 Task: Create a due date automation trigger when advanced on, 2 hours before a card is due add fields without custom field "Resume" set to a date more than 1 days from now.
Action: Mouse moved to (1364, 102)
Screenshot: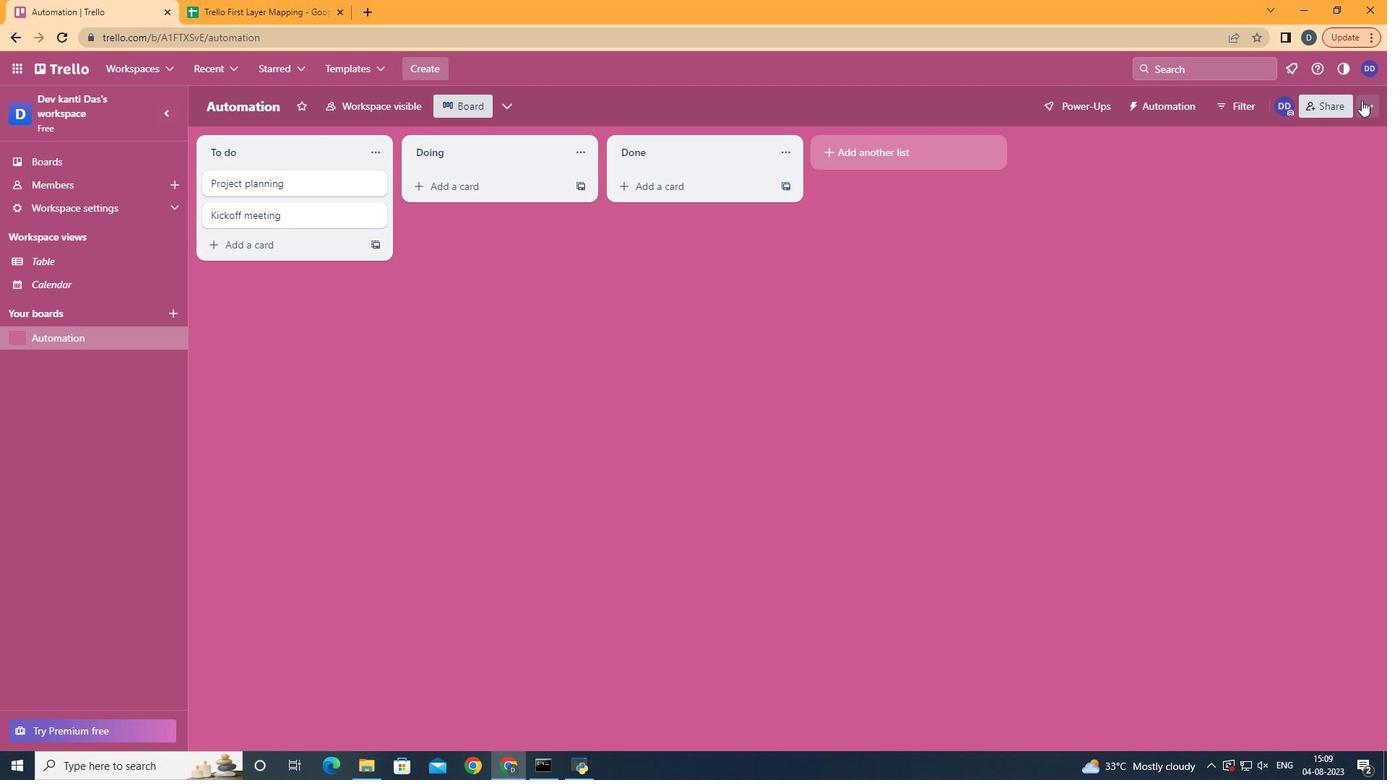 
Action: Mouse pressed left at (1364, 102)
Screenshot: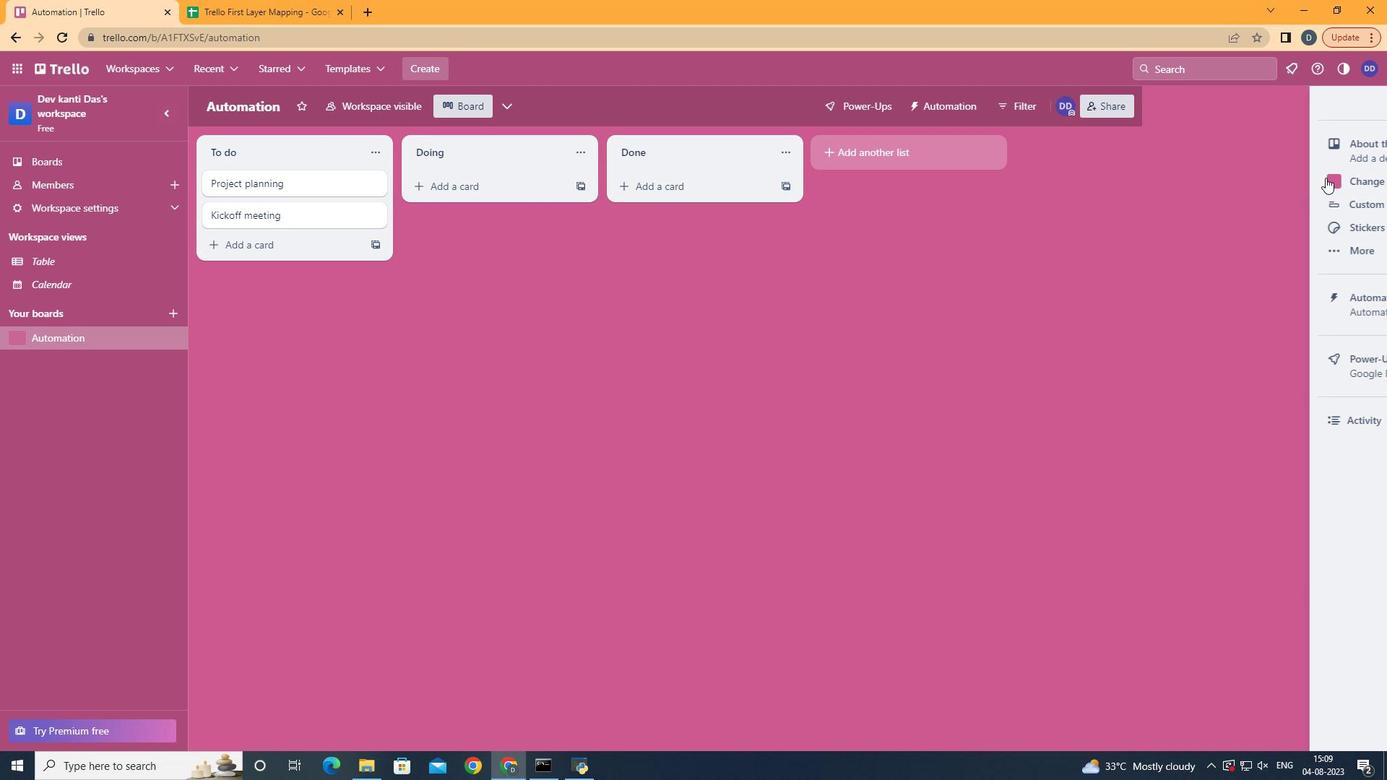 
Action: Mouse moved to (1221, 327)
Screenshot: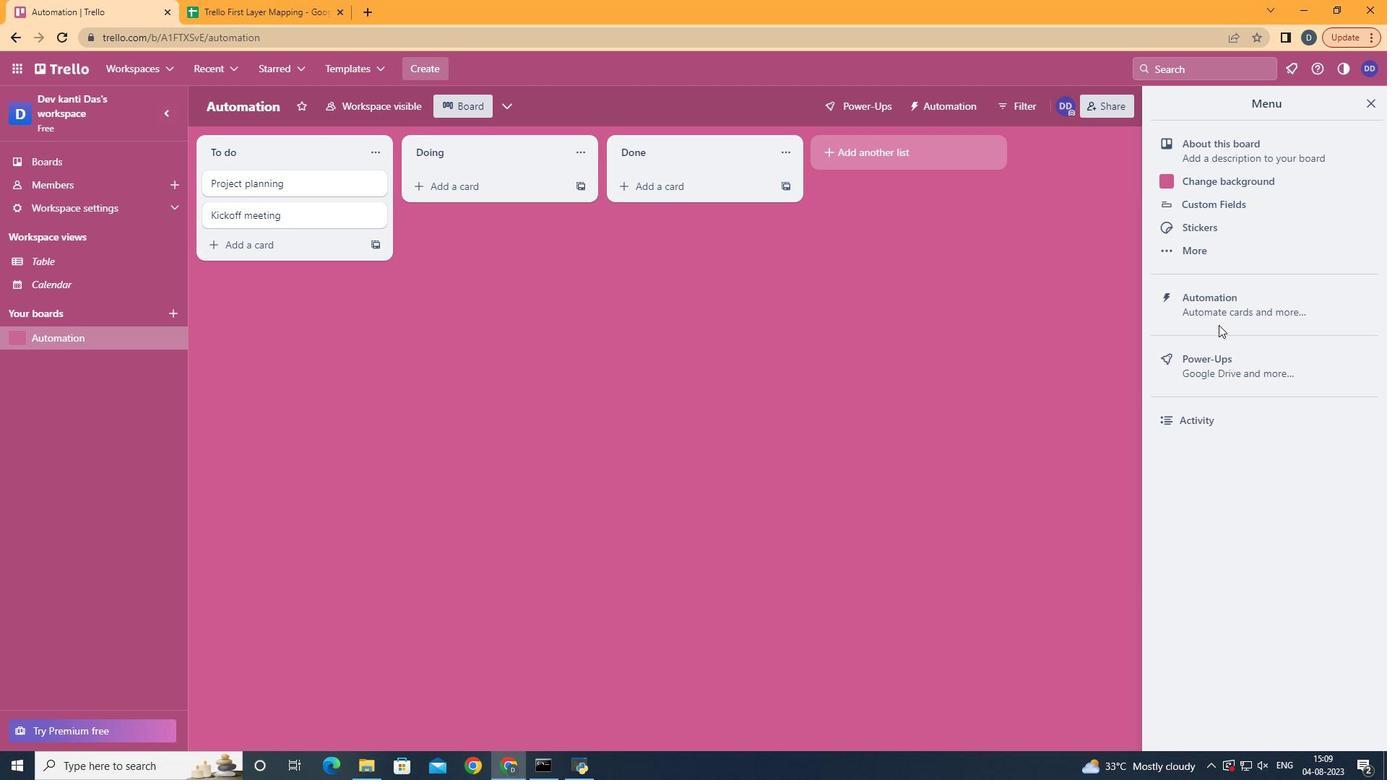 
Action: Mouse pressed left at (1221, 327)
Screenshot: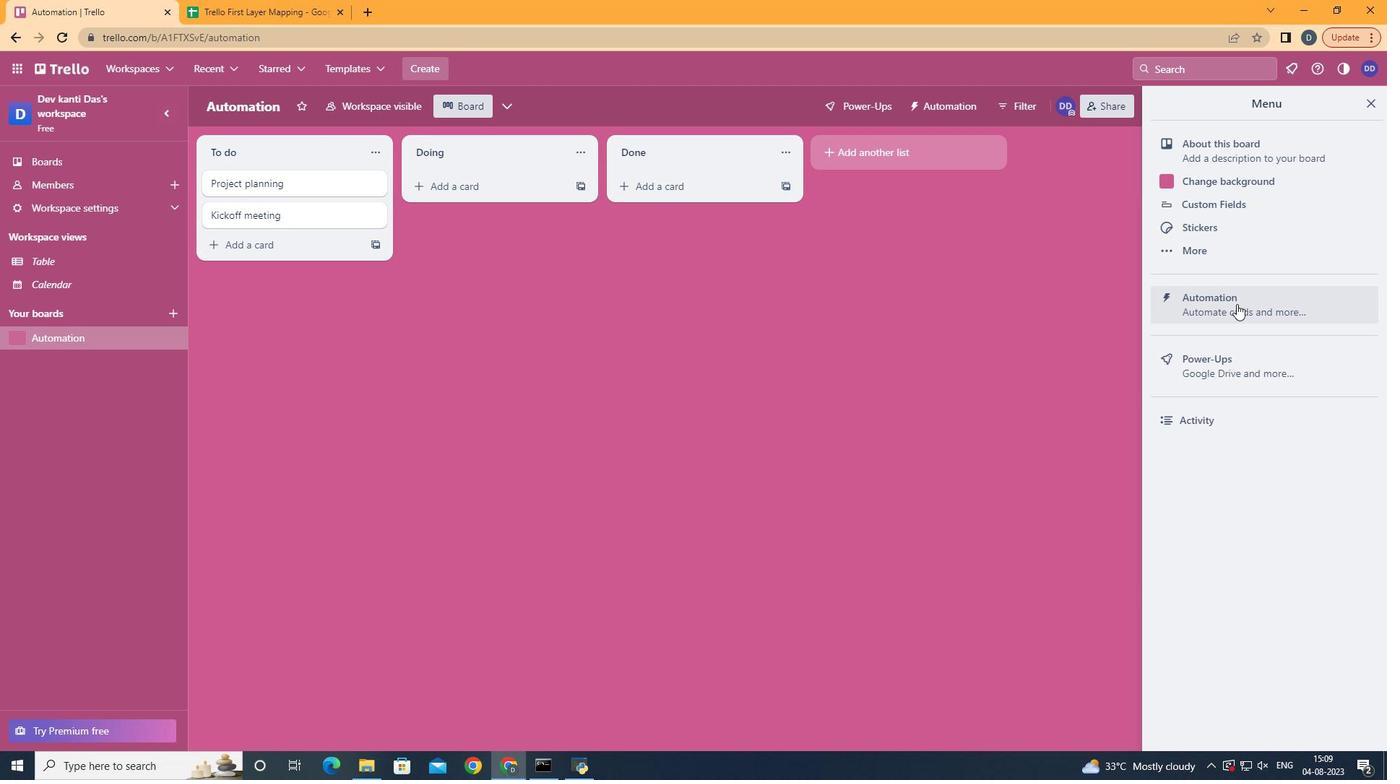 
Action: Mouse moved to (1244, 303)
Screenshot: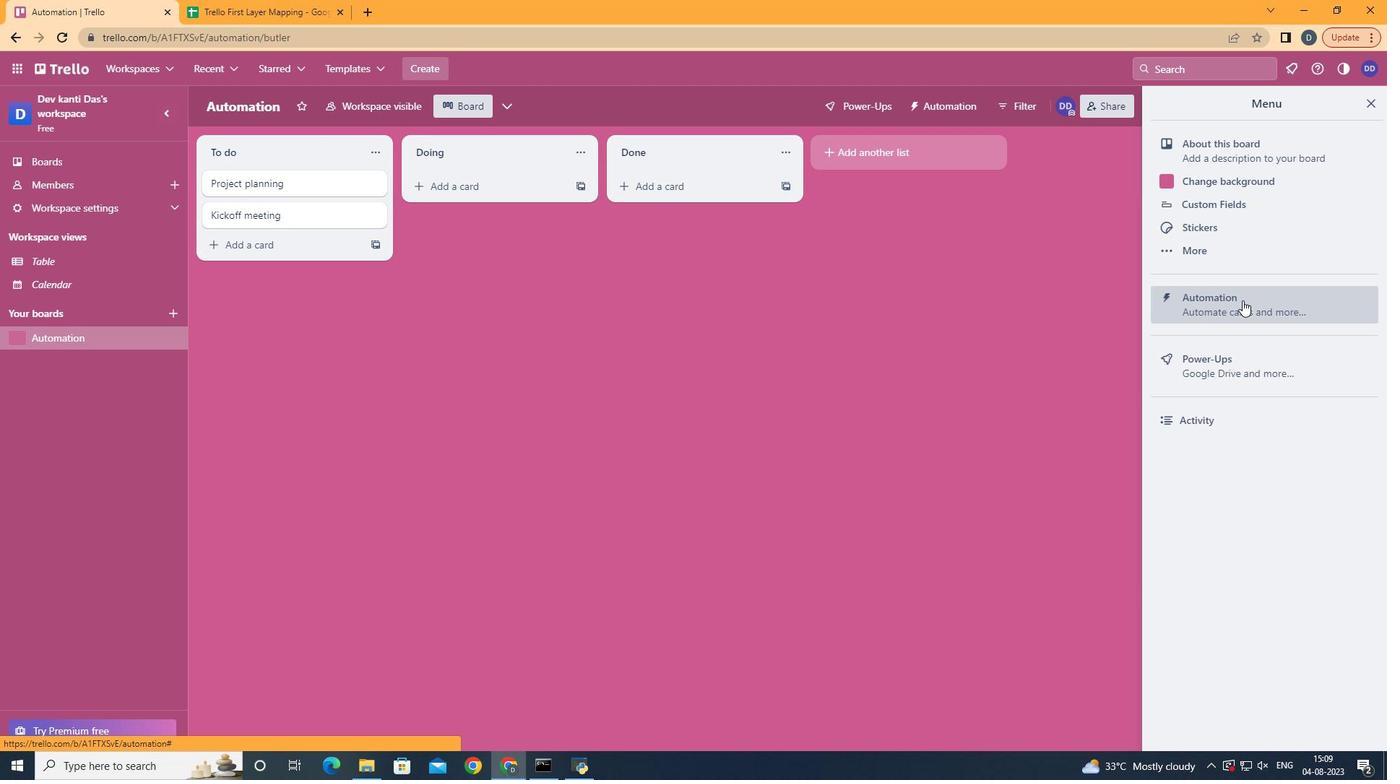
Action: Mouse pressed left at (1244, 303)
Screenshot: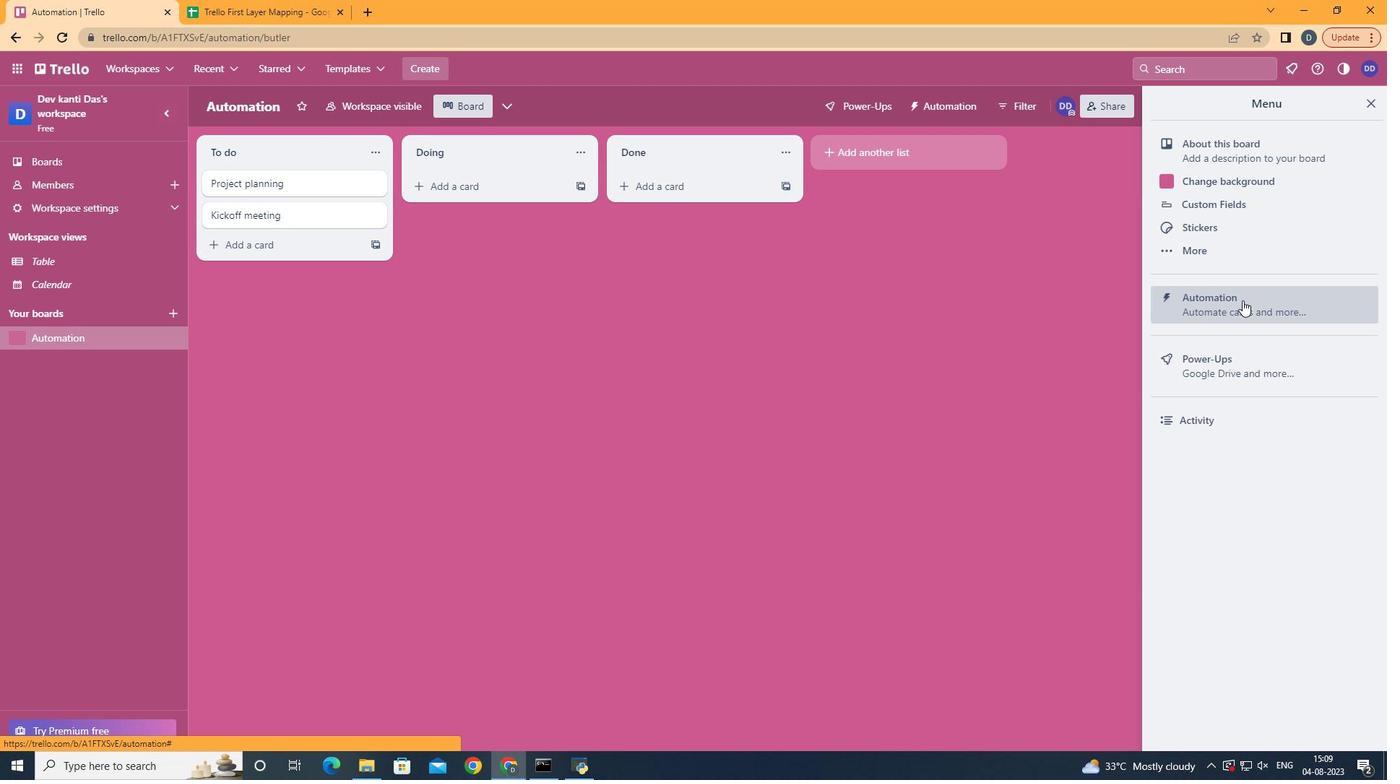 
Action: Mouse moved to (307, 291)
Screenshot: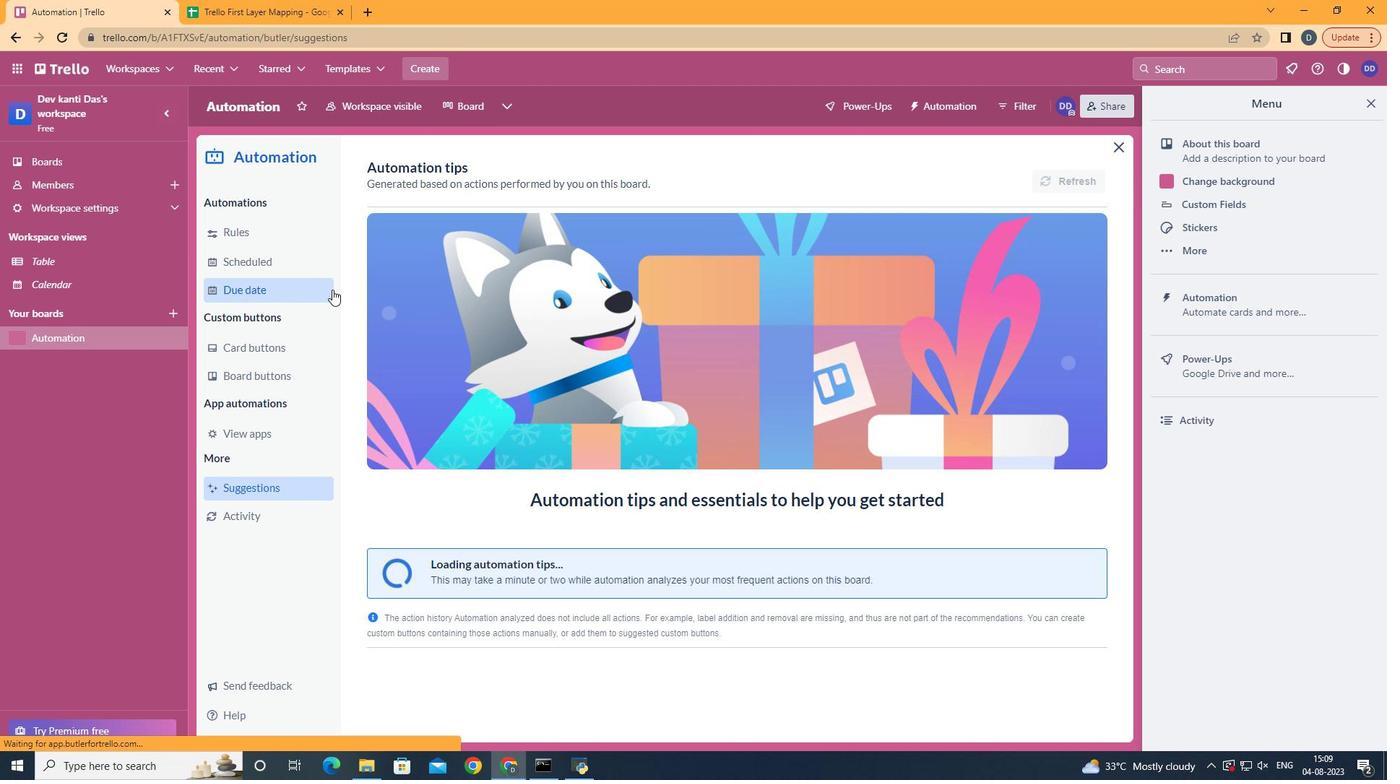 
Action: Mouse pressed left at (307, 291)
Screenshot: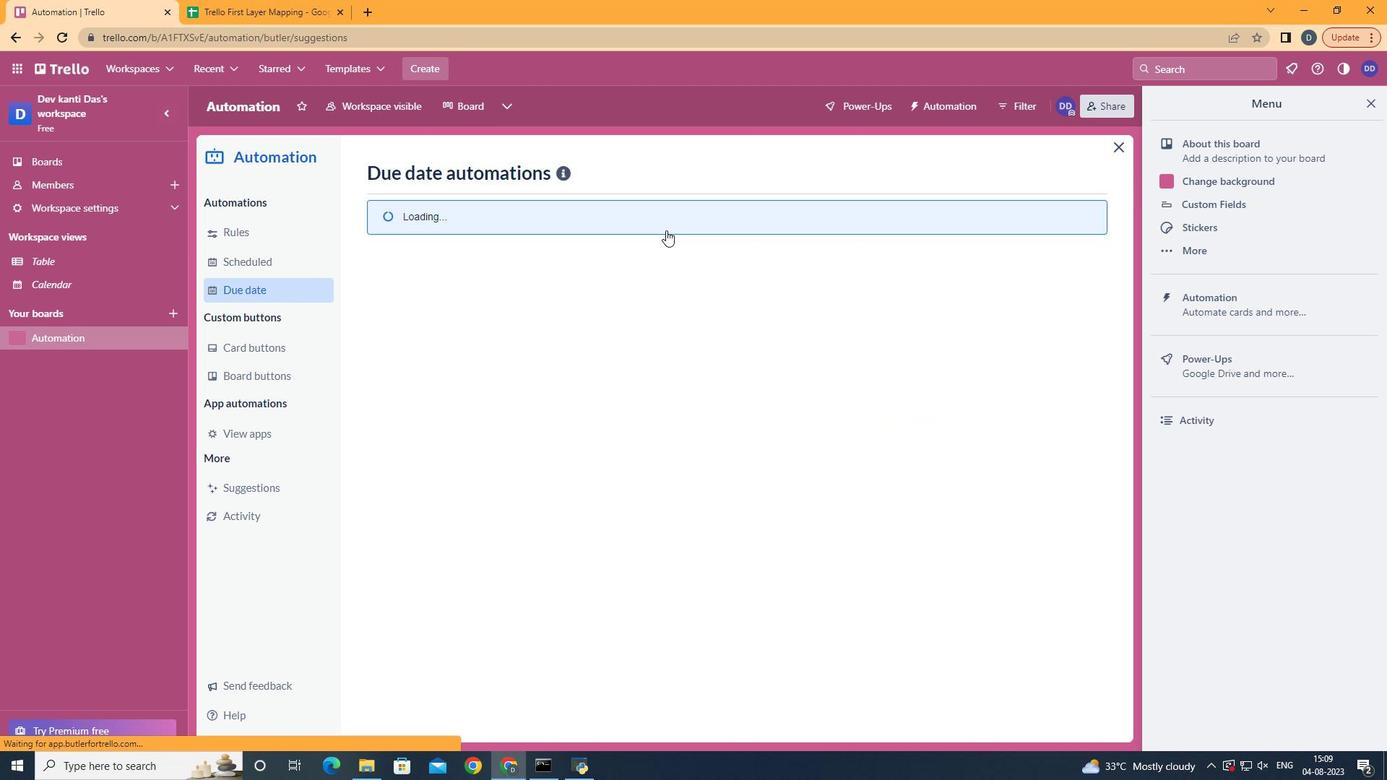 
Action: Mouse moved to (1021, 176)
Screenshot: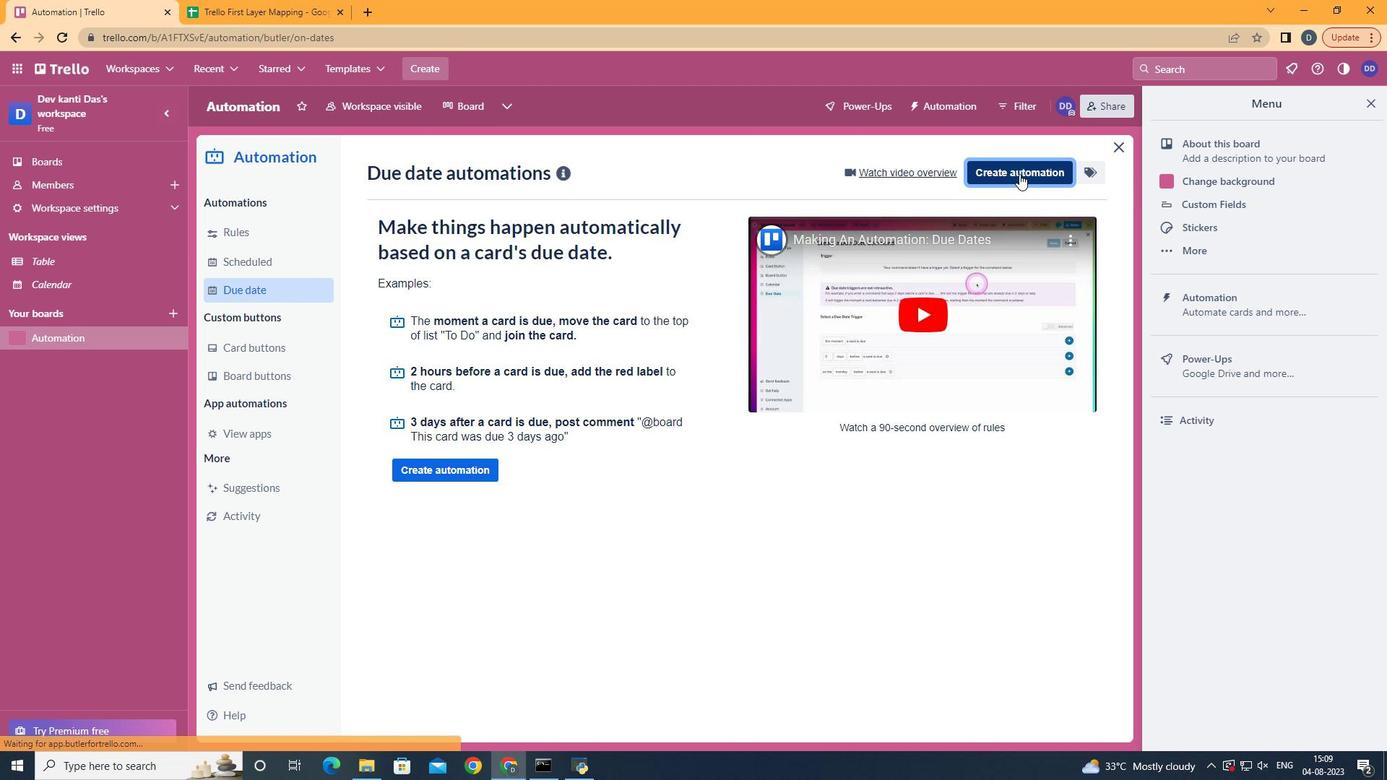 
Action: Mouse pressed left at (1021, 176)
Screenshot: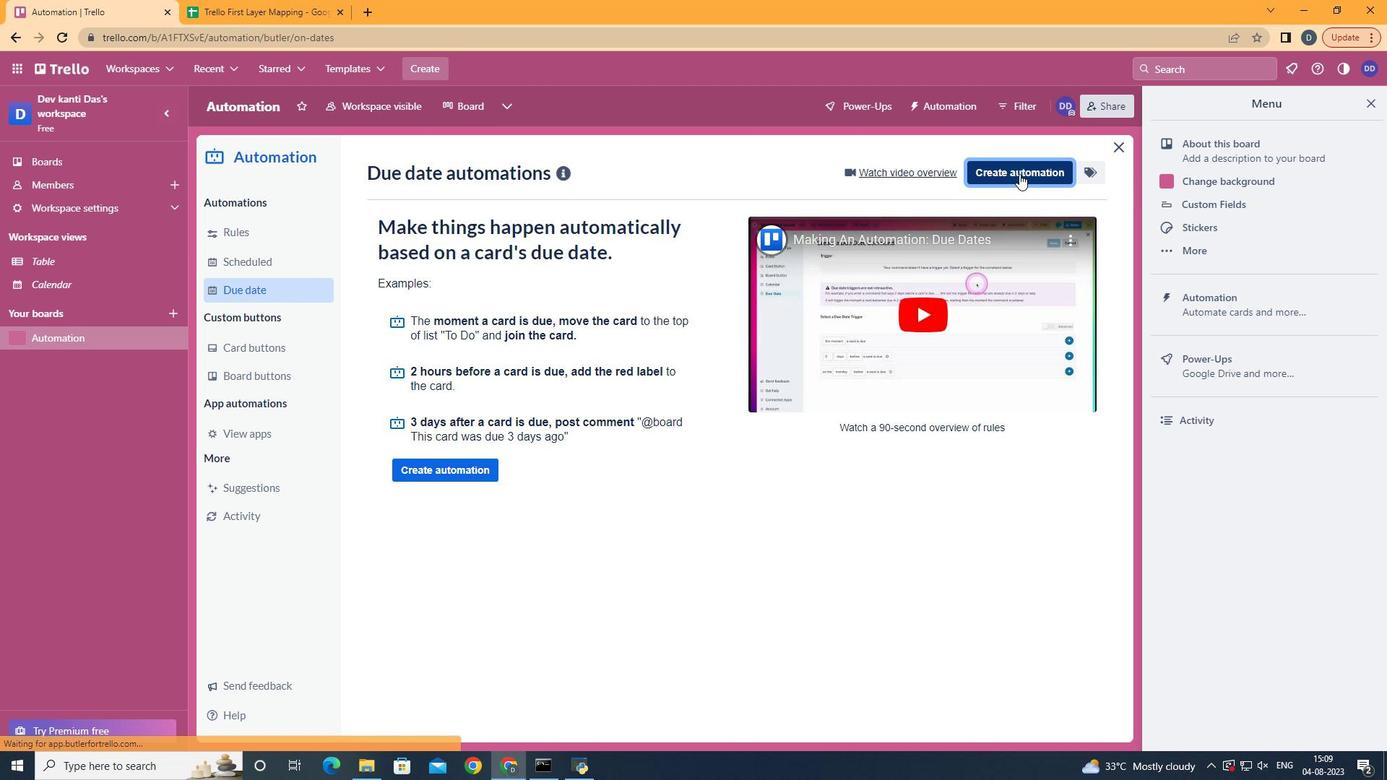 
Action: Mouse moved to (738, 307)
Screenshot: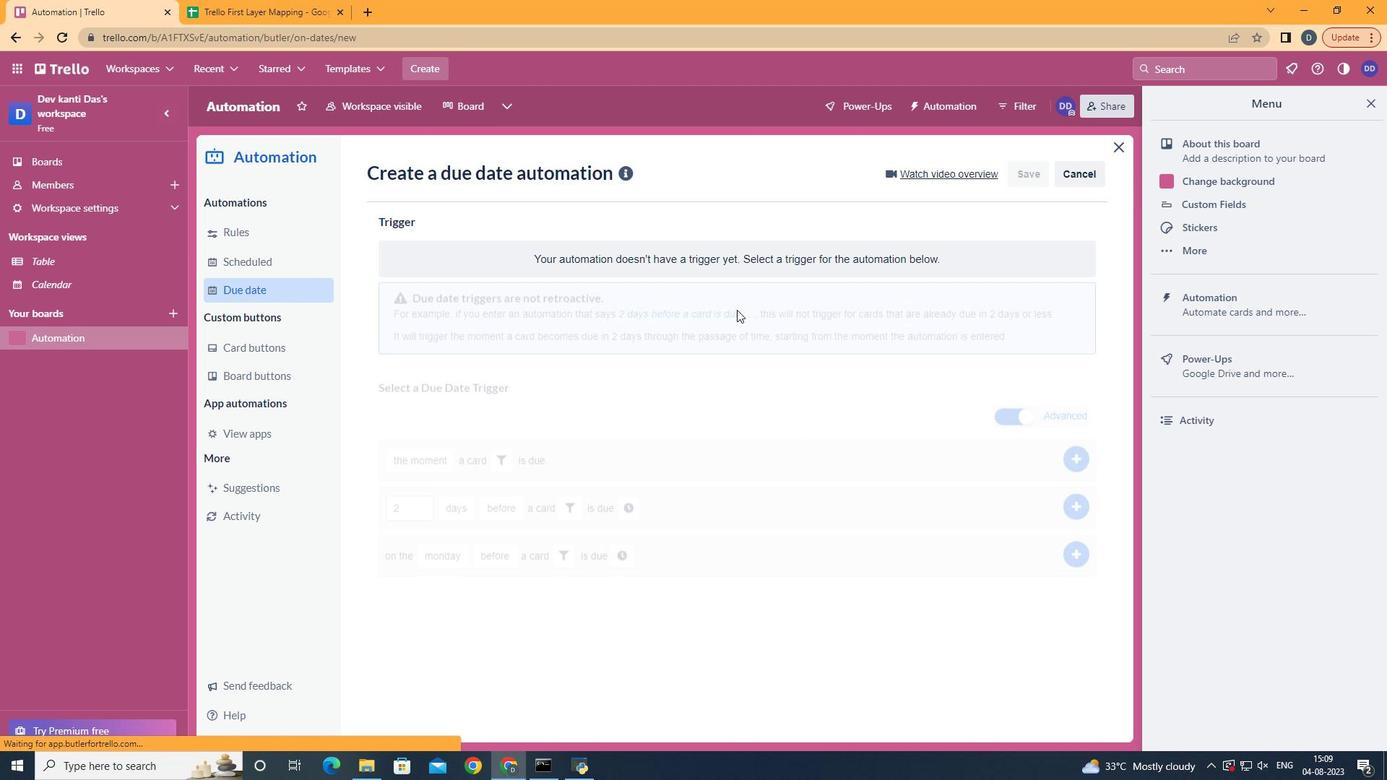 
Action: Mouse pressed left at (738, 307)
Screenshot: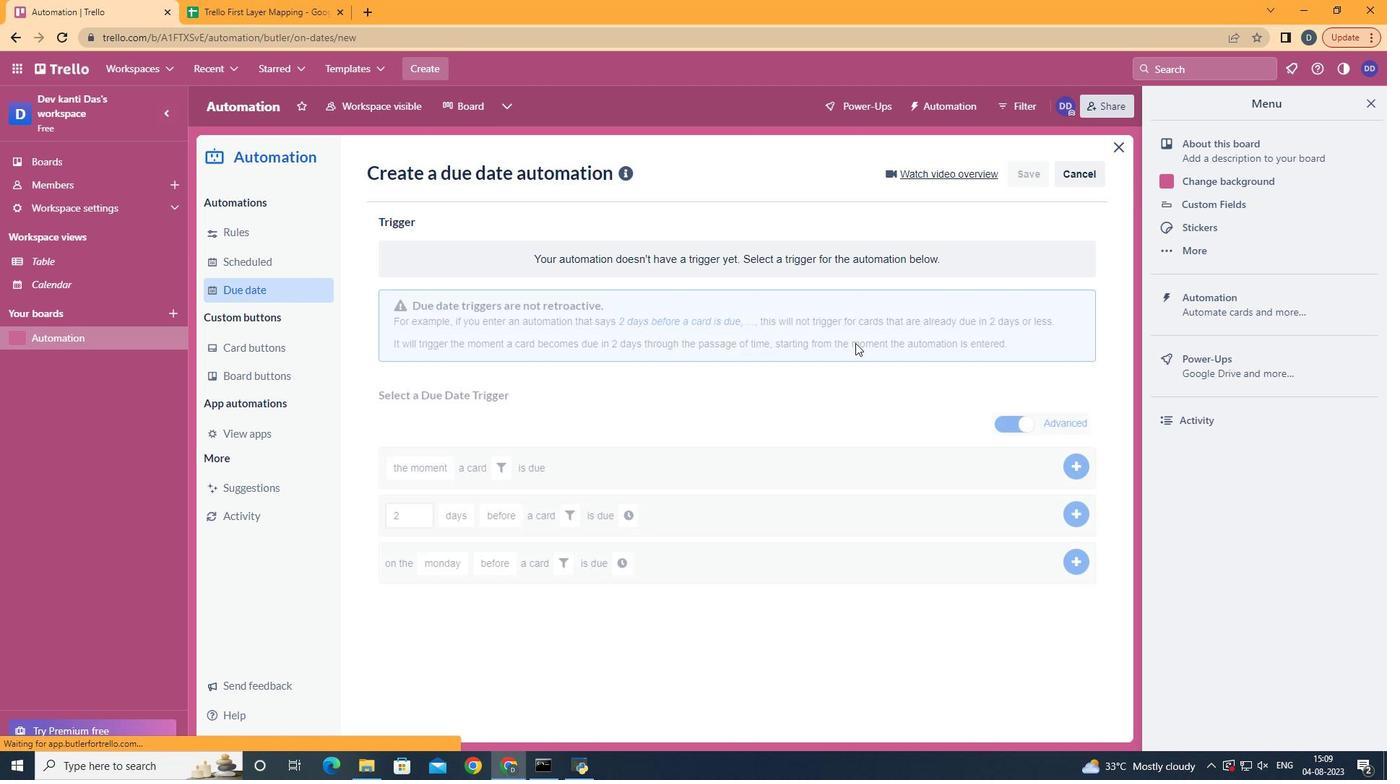 
Action: Mouse moved to (475, 614)
Screenshot: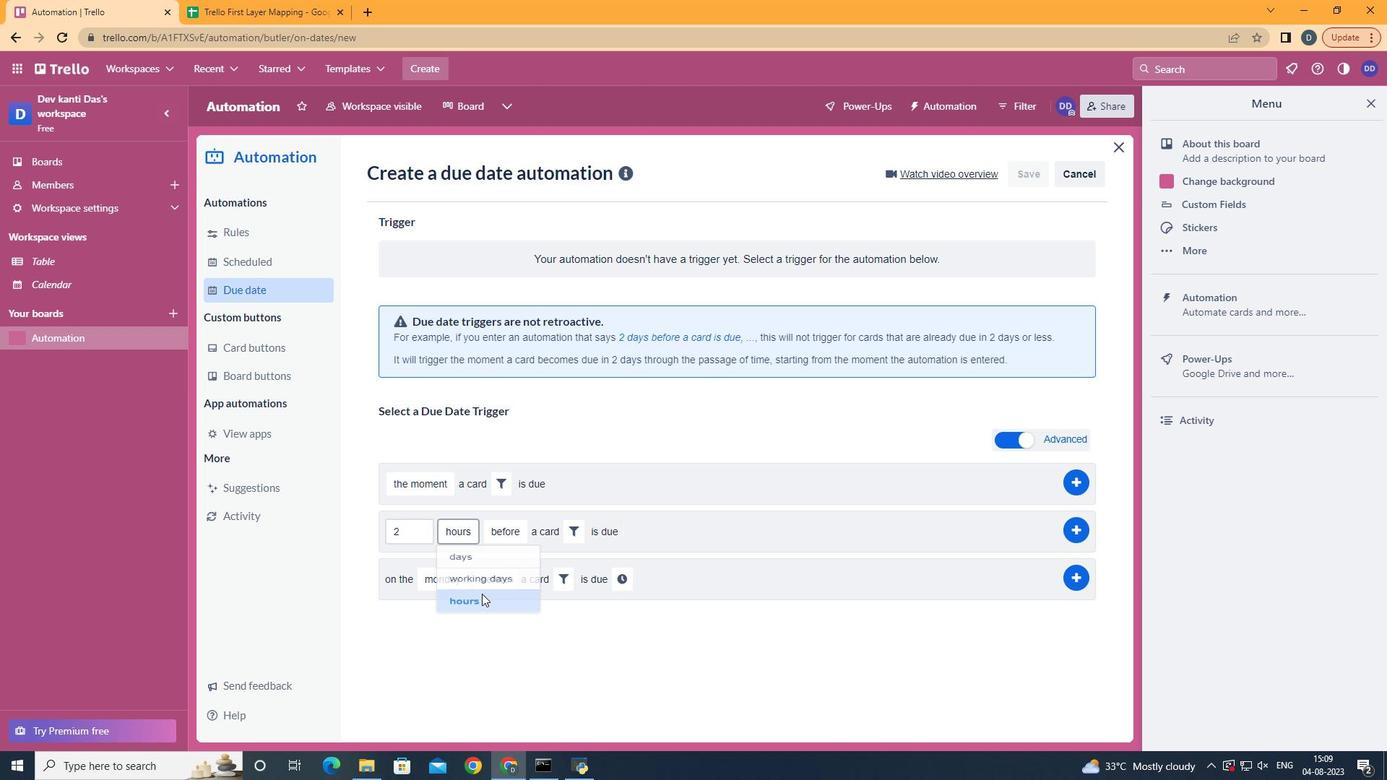 
Action: Mouse pressed left at (475, 614)
Screenshot: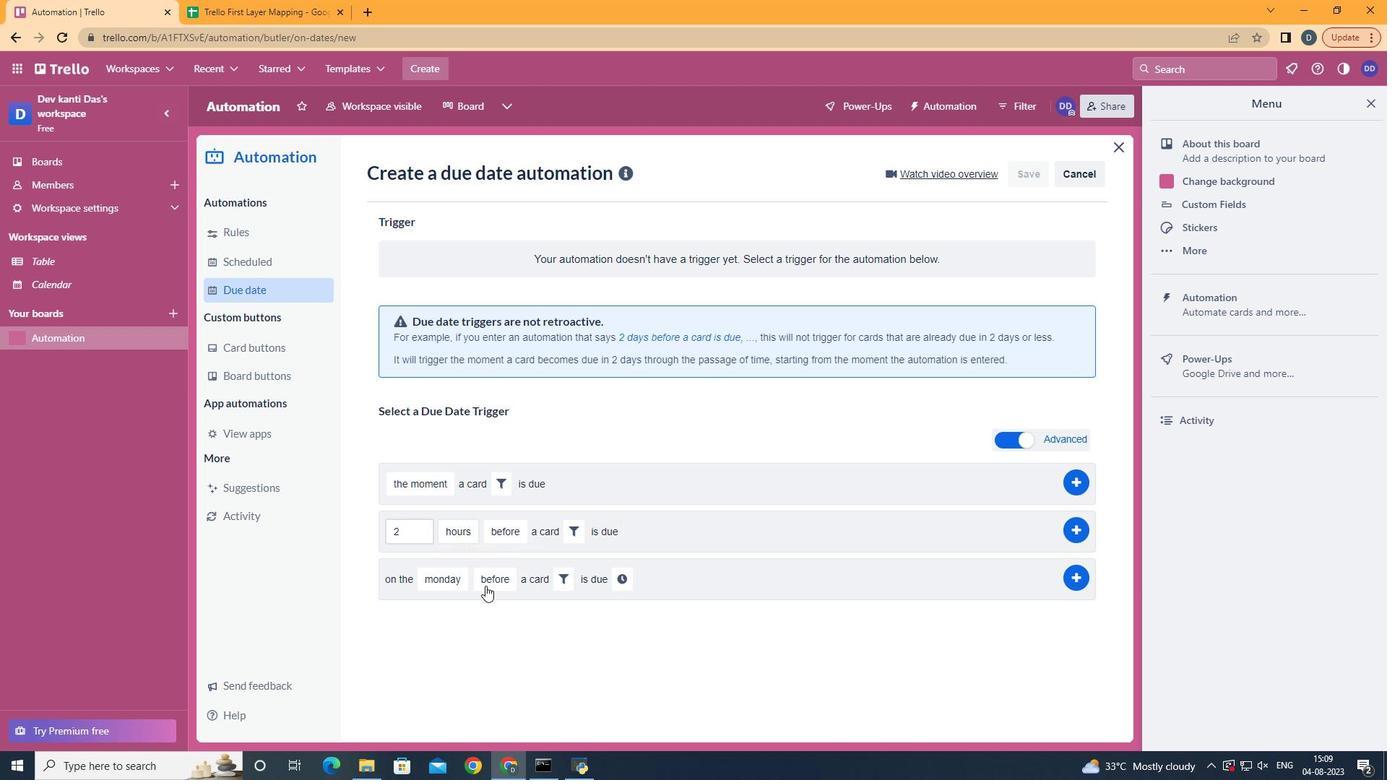 
Action: Mouse moved to (505, 563)
Screenshot: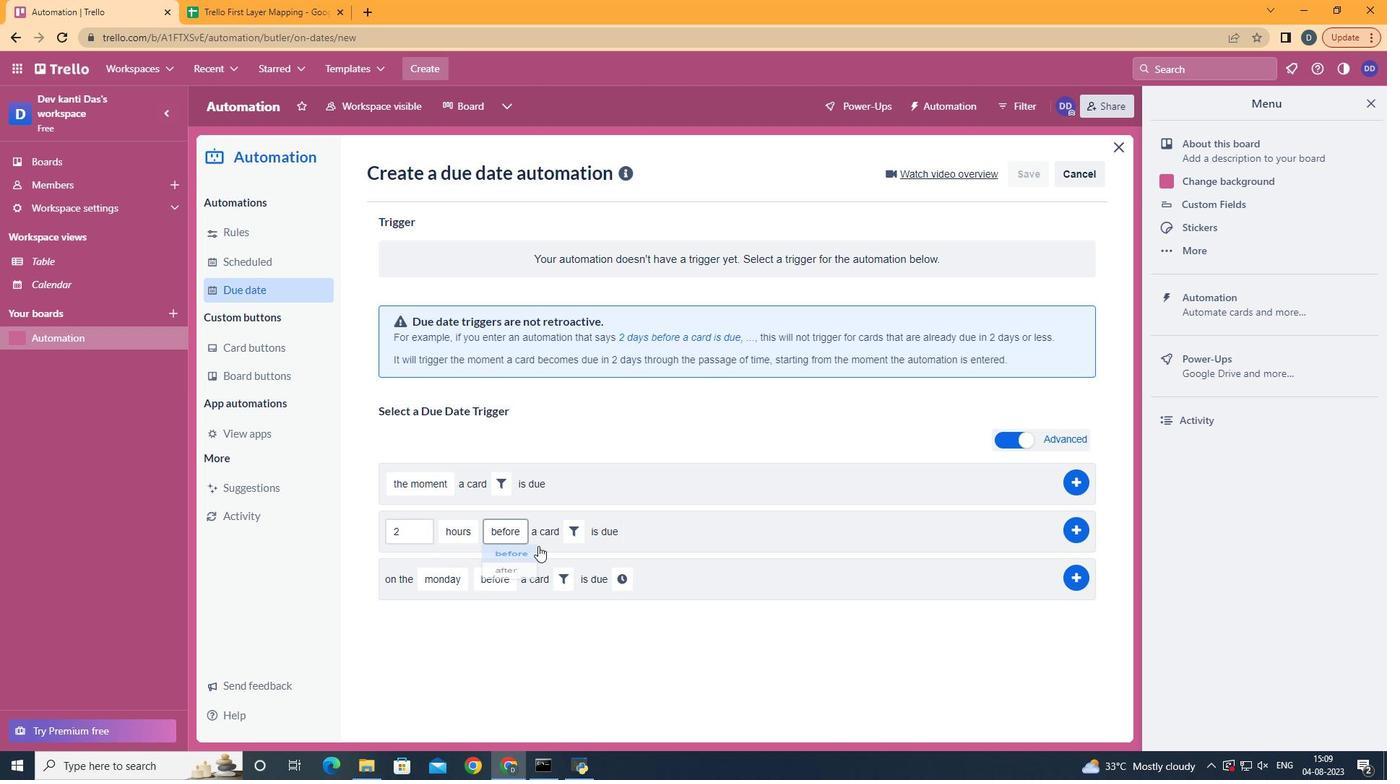 
Action: Mouse pressed left at (505, 563)
Screenshot: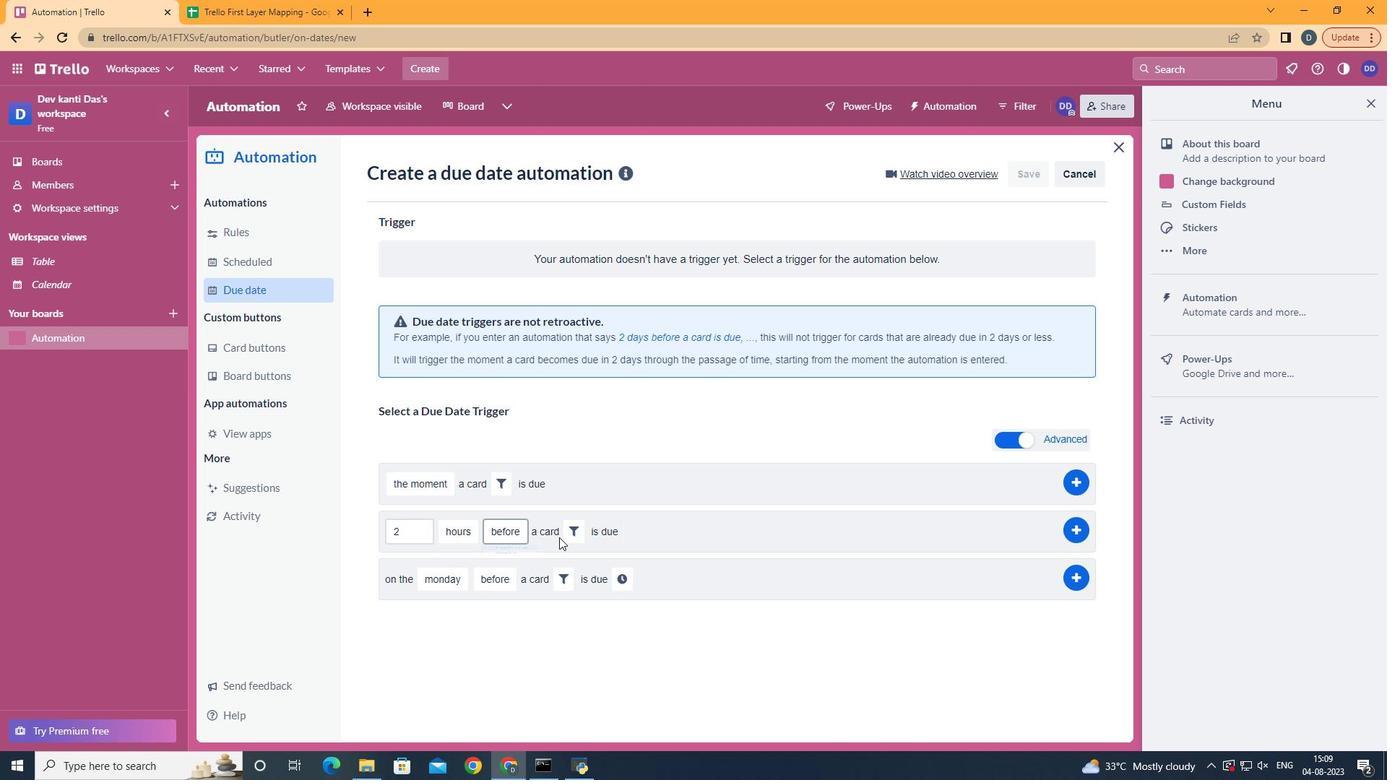 
Action: Mouse moved to (569, 532)
Screenshot: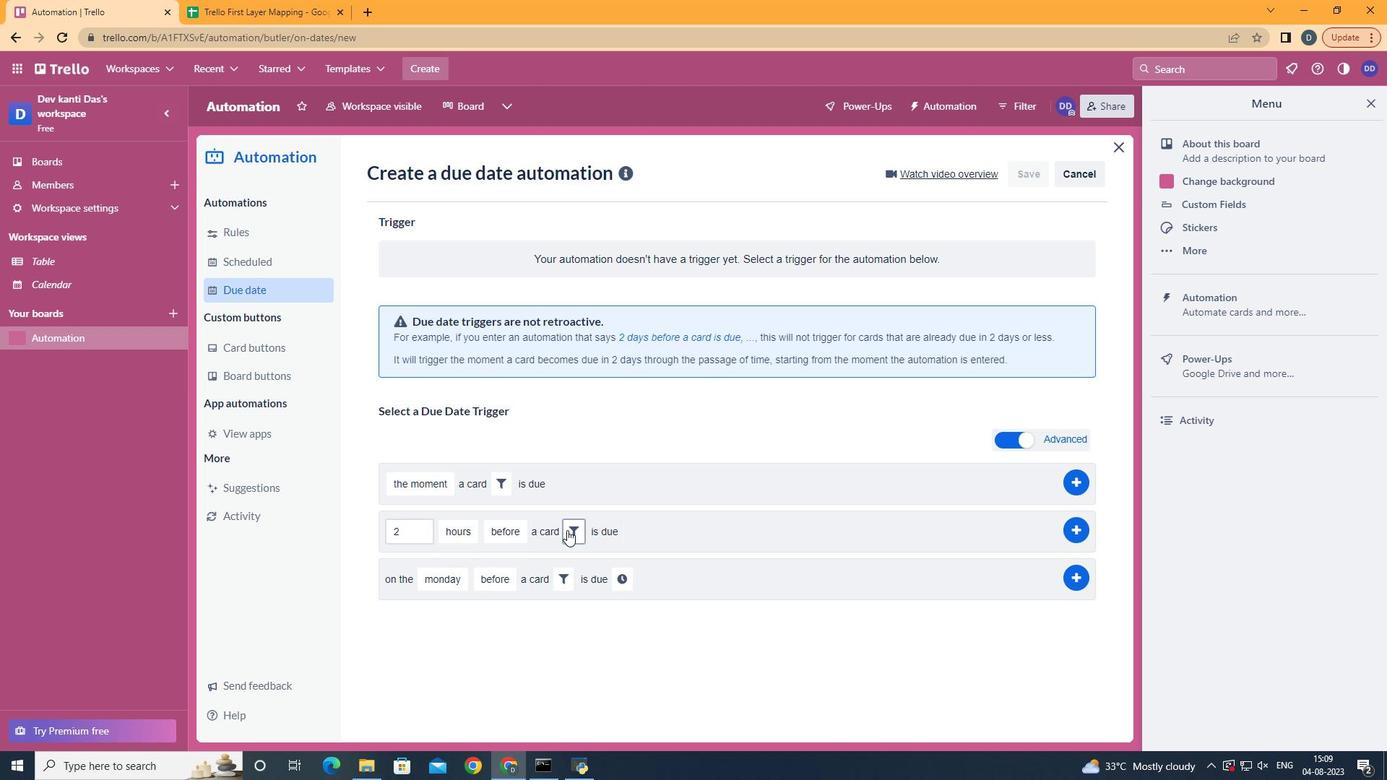 
Action: Mouse pressed left at (569, 532)
Screenshot: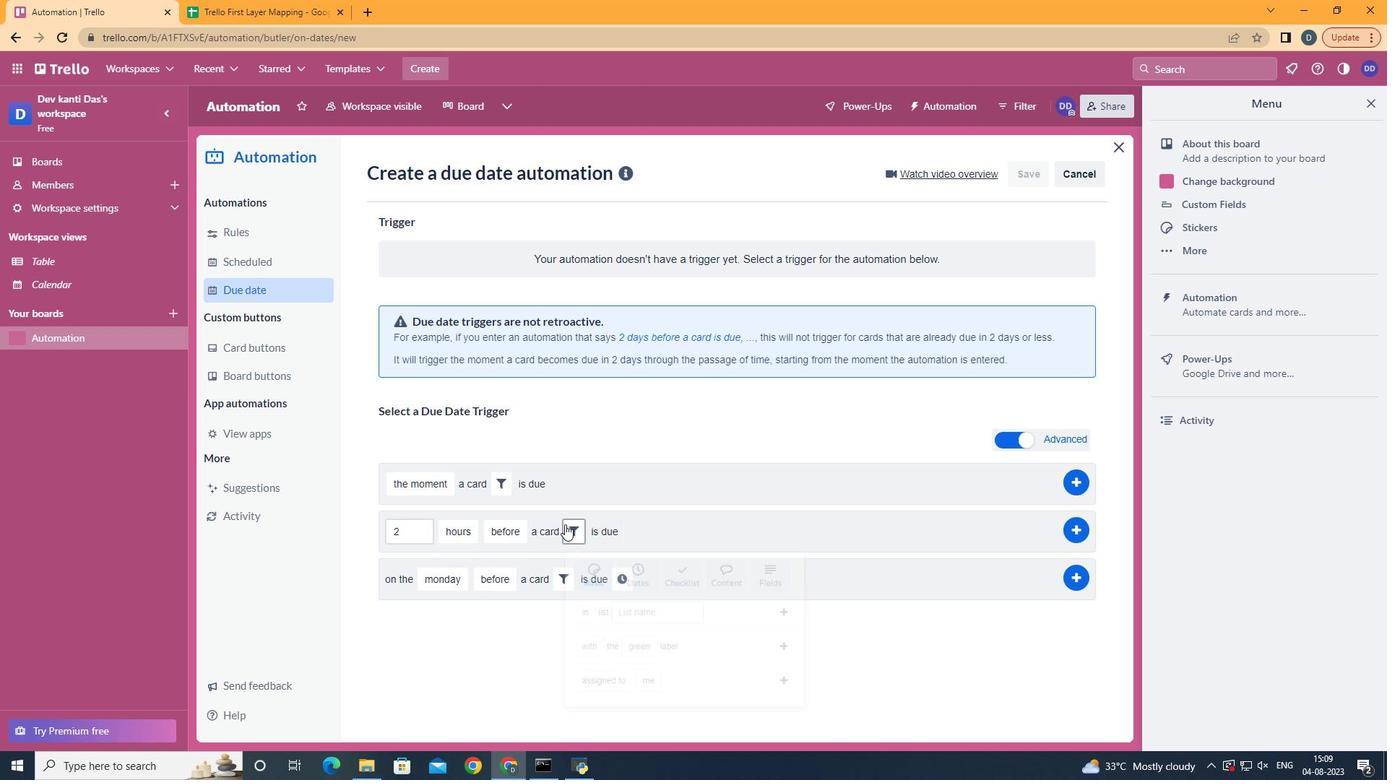 
Action: Mouse moved to (819, 581)
Screenshot: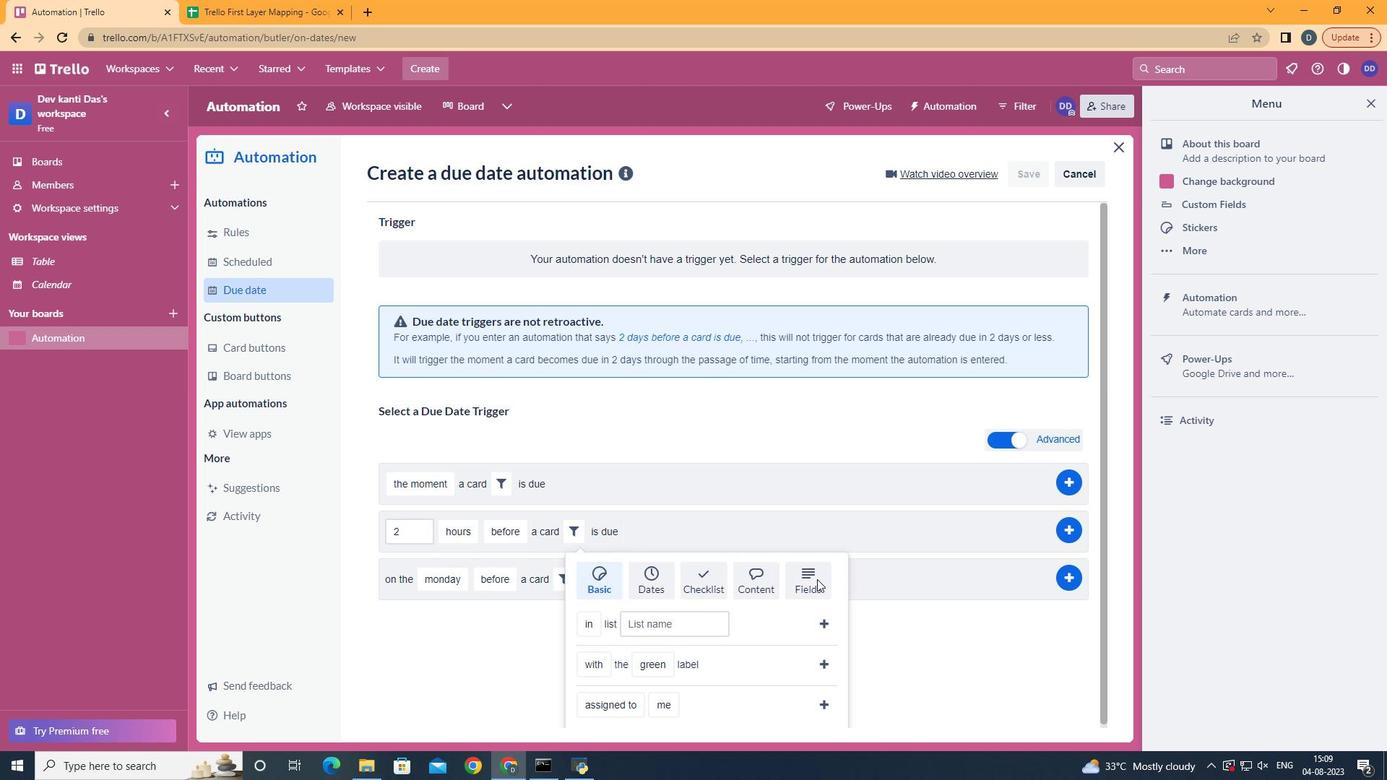 
Action: Mouse pressed left at (819, 581)
Screenshot: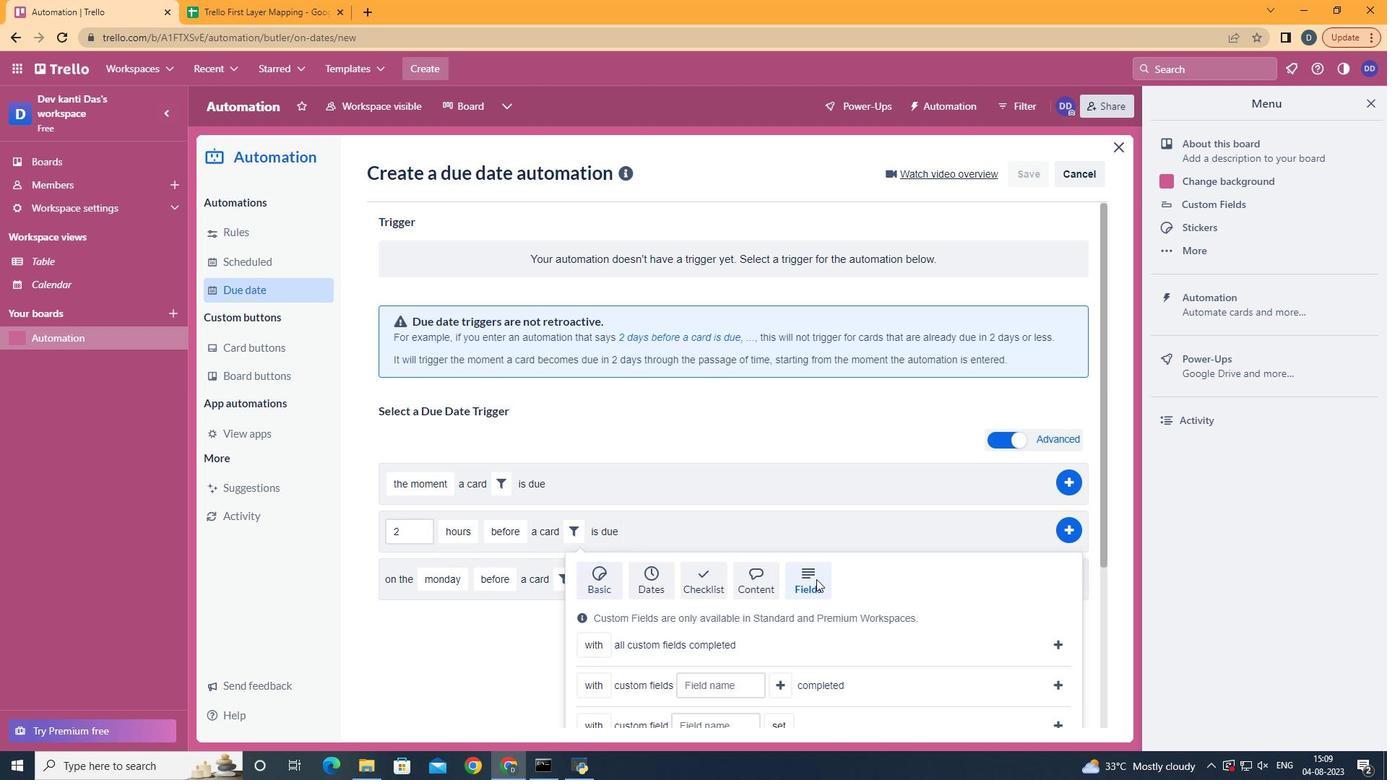 
Action: Mouse moved to (818, 581)
Screenshot: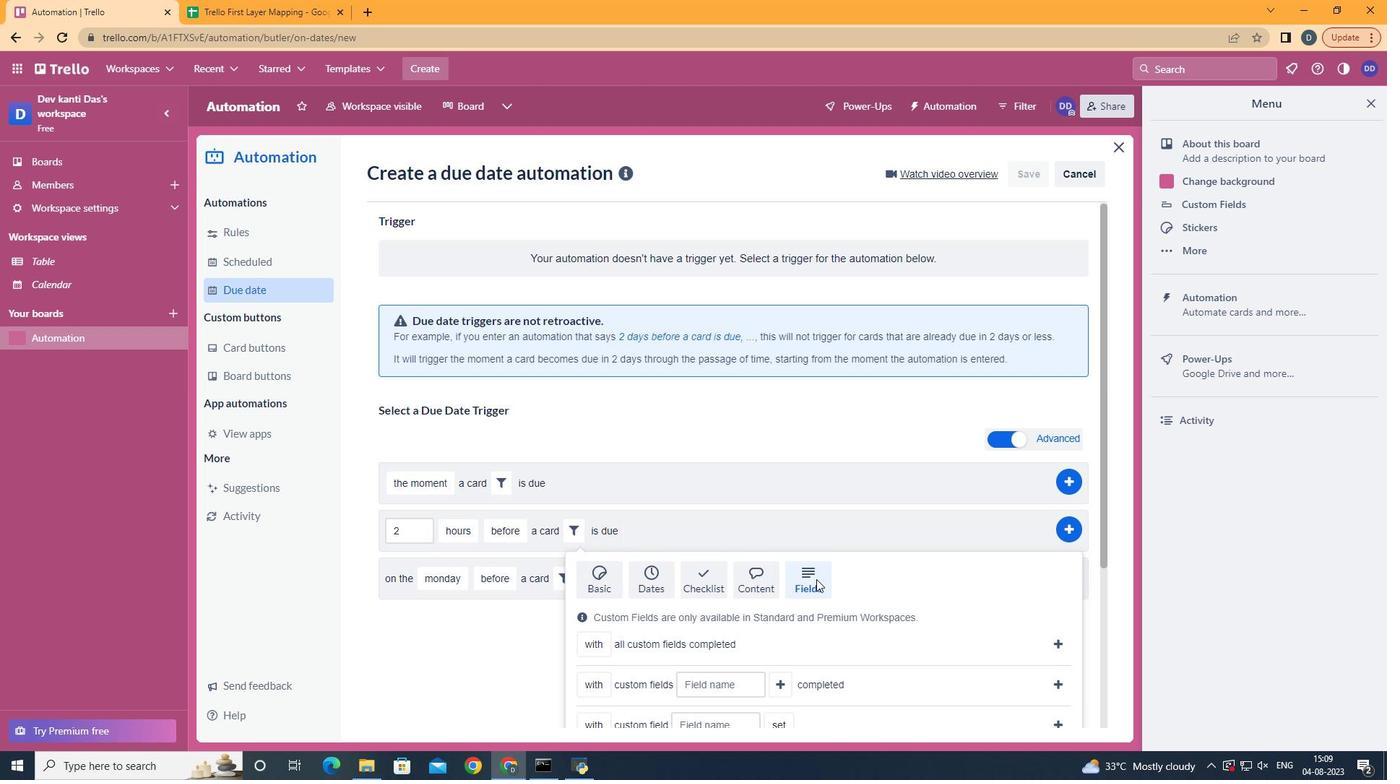
Action: Mouse scrolled (818, 580) with delta (0, 0)
Screenshot: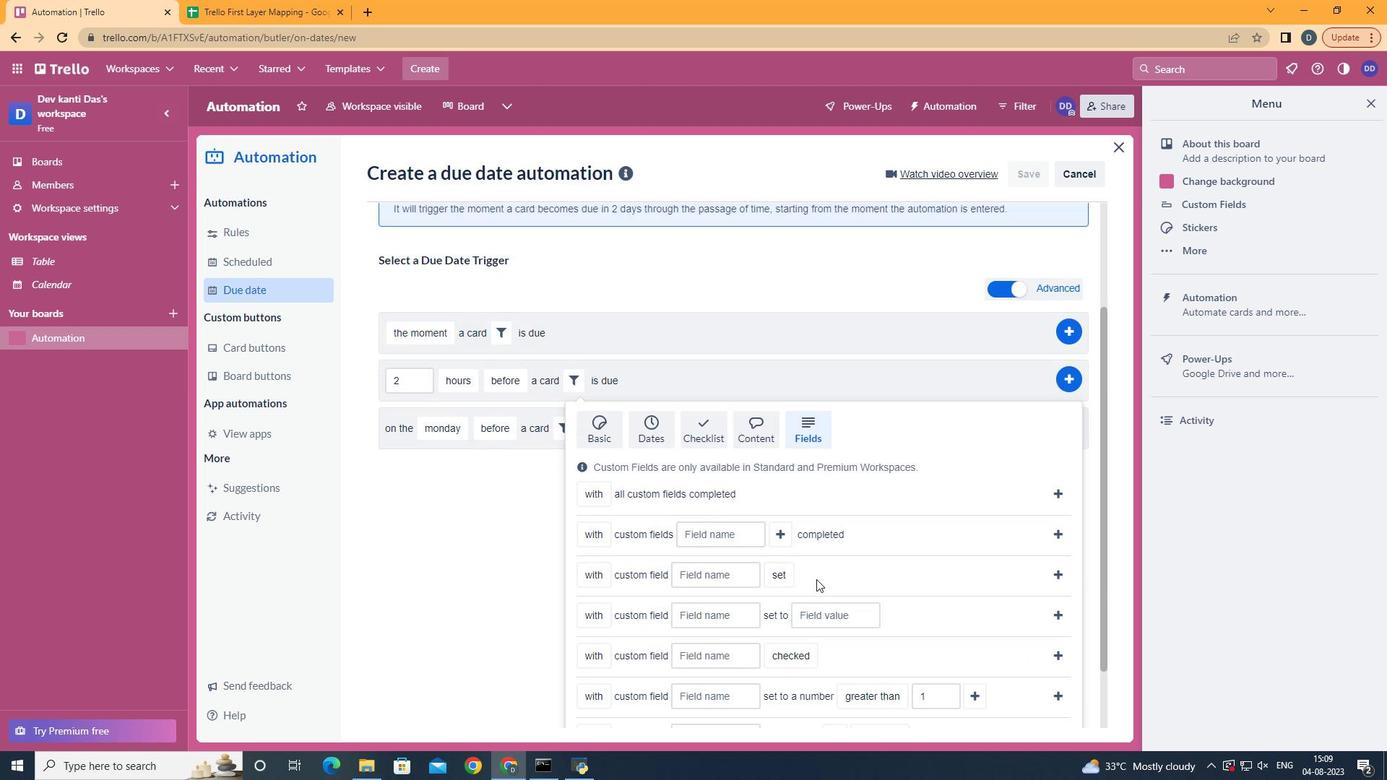 
Action: Mouse scrolled (818, 580) with delta (0, 0)
Screenshot: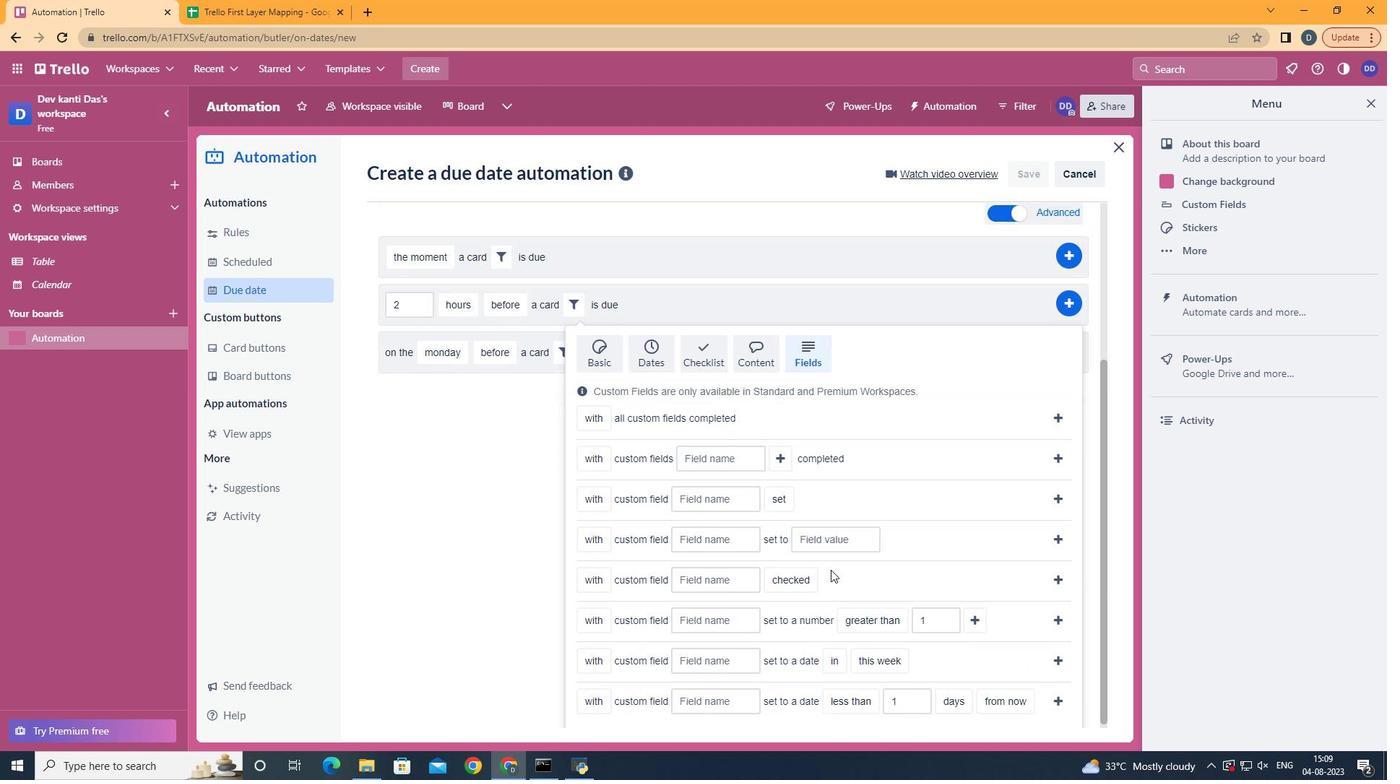
Action: Mouse scrolled (818, 580) with delta (0, 0)
Screenshot: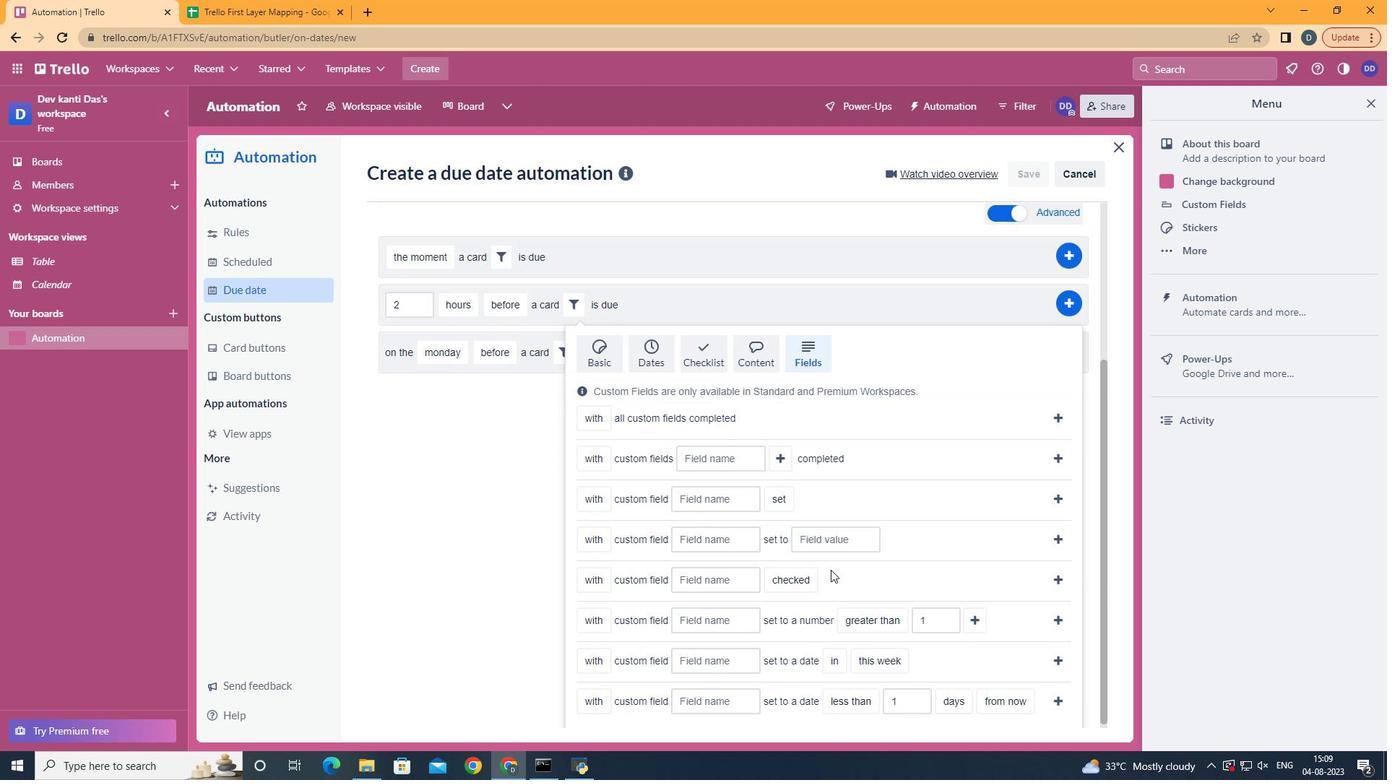 
Action: Mouse scrolled (818, 580) with delta (0, 0)
Screenshot: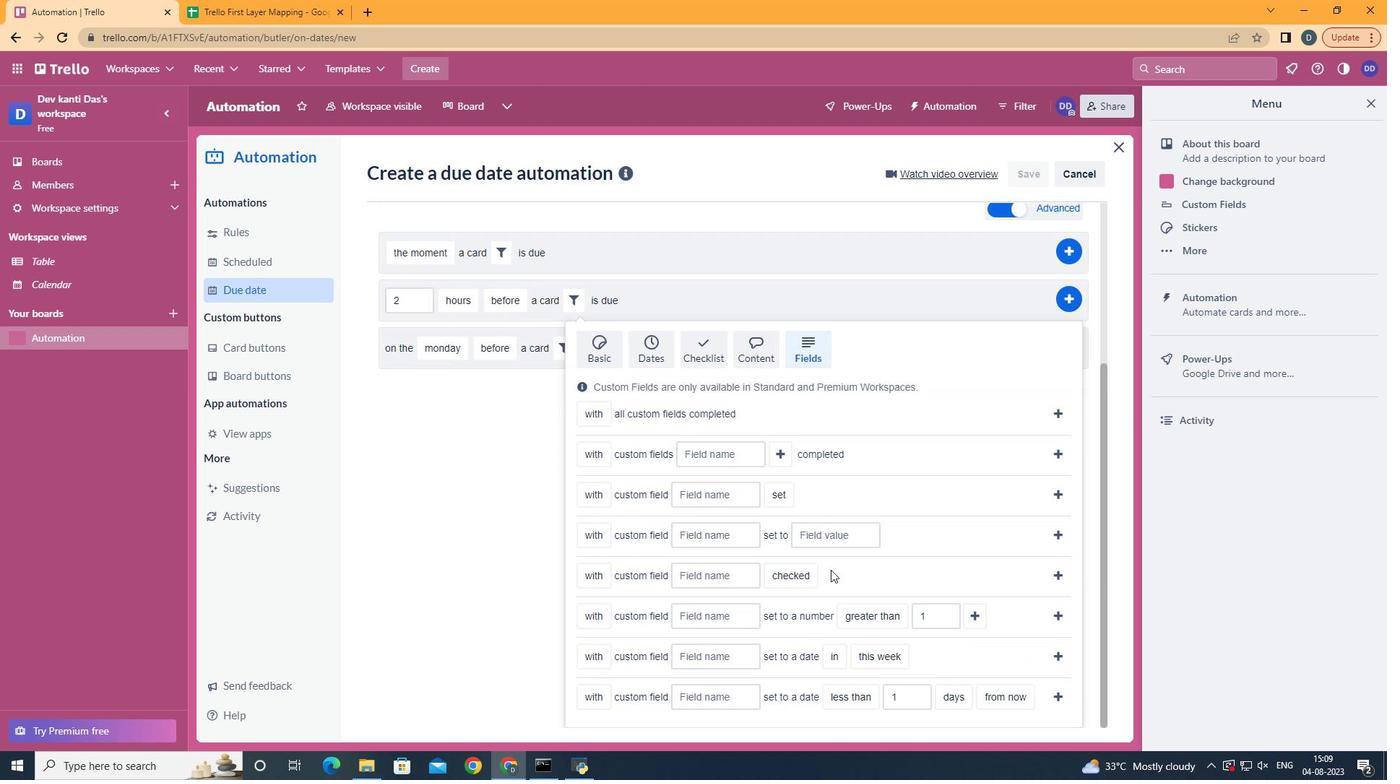 
Action: Mouse scrolled (818, 580) with delta (0, 0)
Screenshot: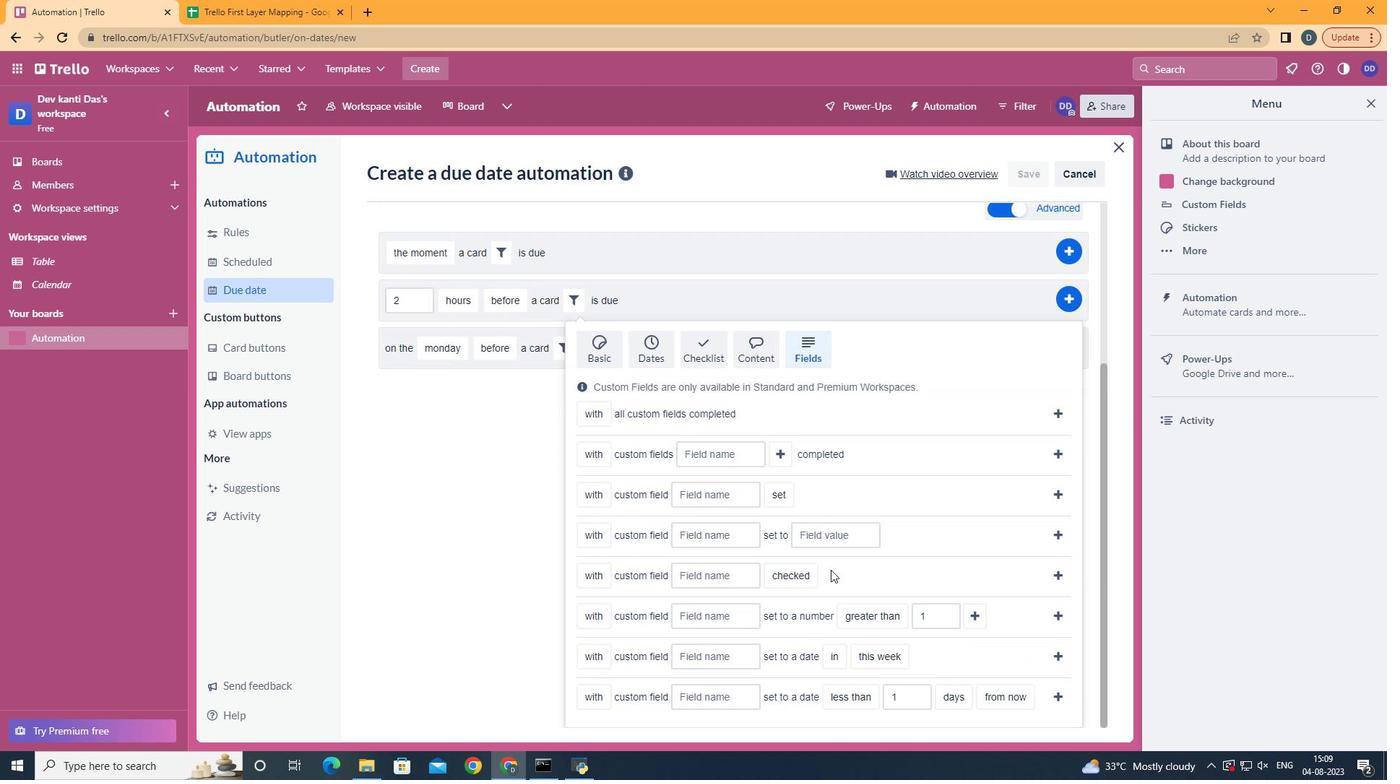 
Action: Mouse scrolled (818, 580) with delta (0, 0)
Screenshot: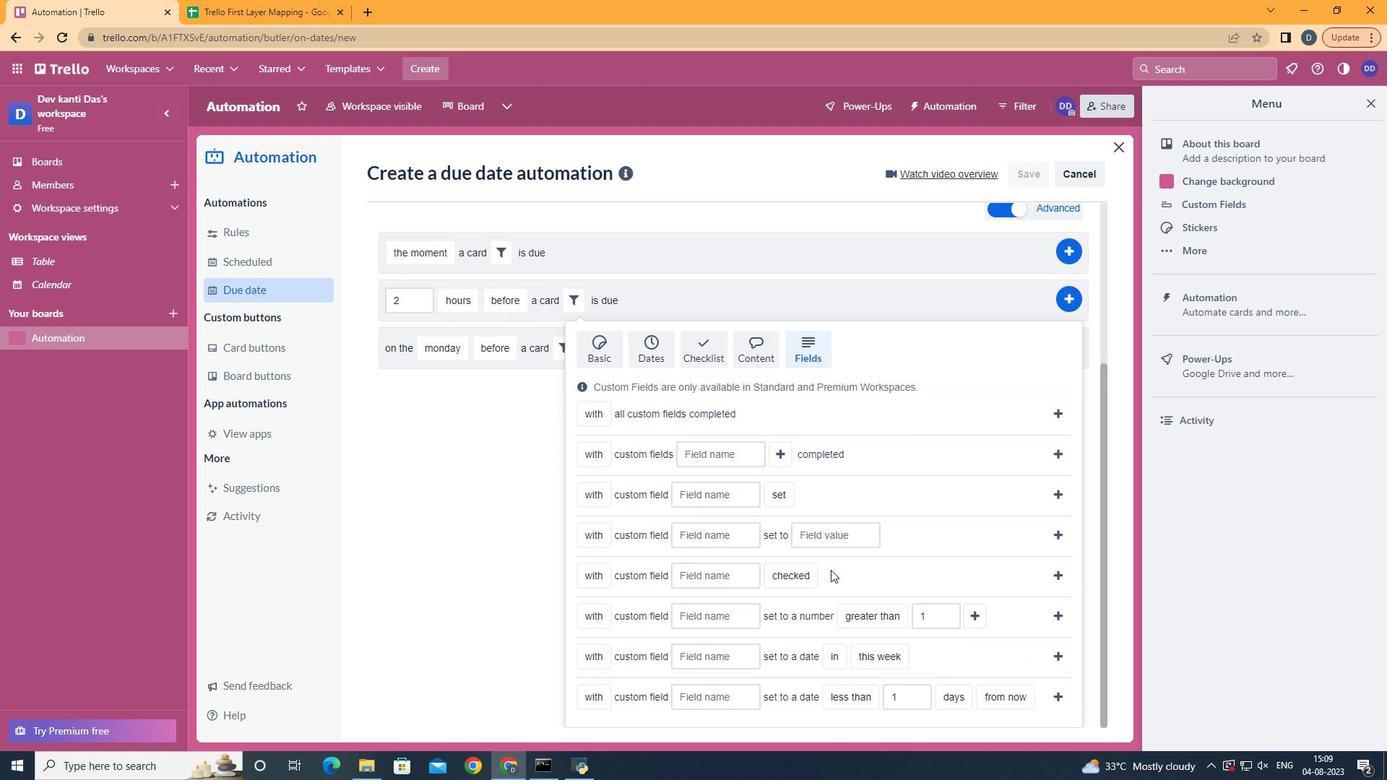 
Action: Mouse moved to (615, 681)
Screenshot: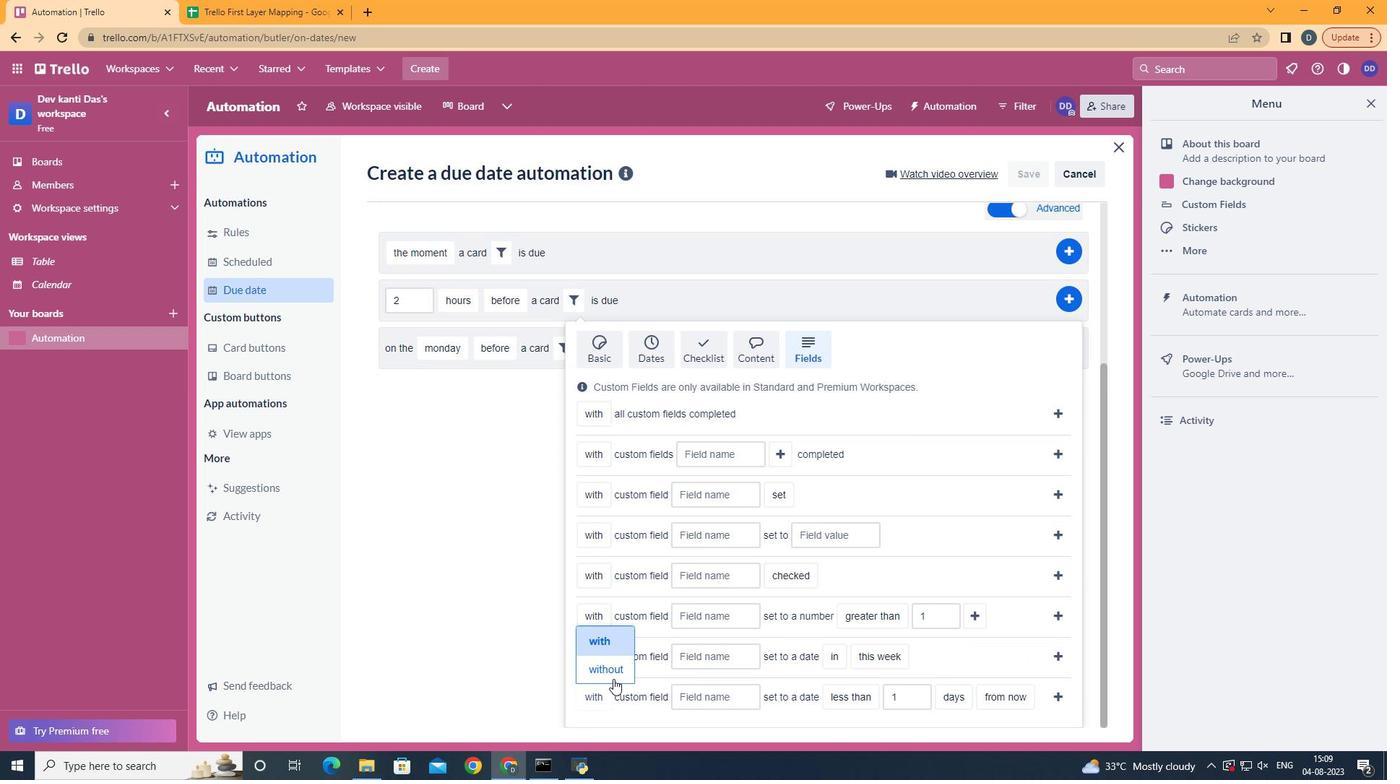 
Action: Mouse pressed left at (615, 681)
Screenshot: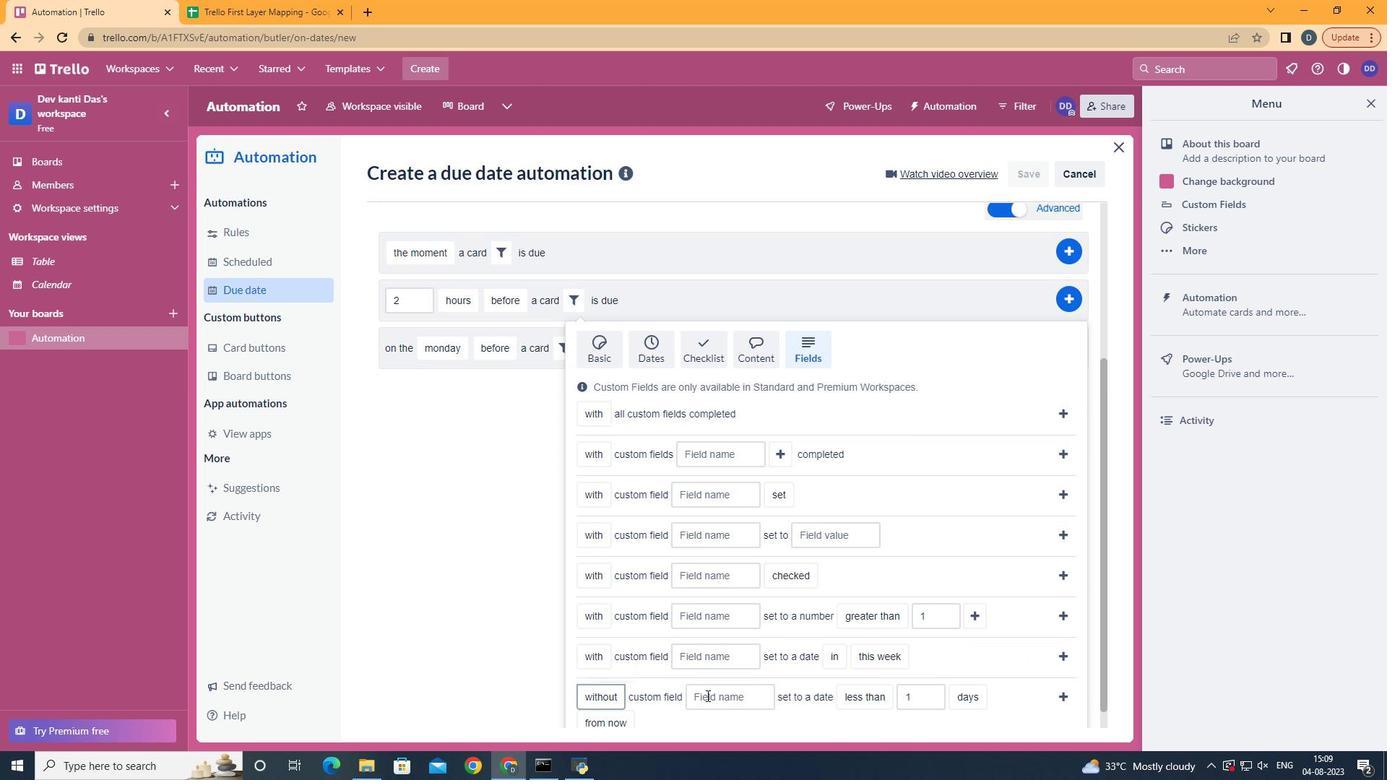 
Action: Mouse moved to (713, 699)
Screenshot: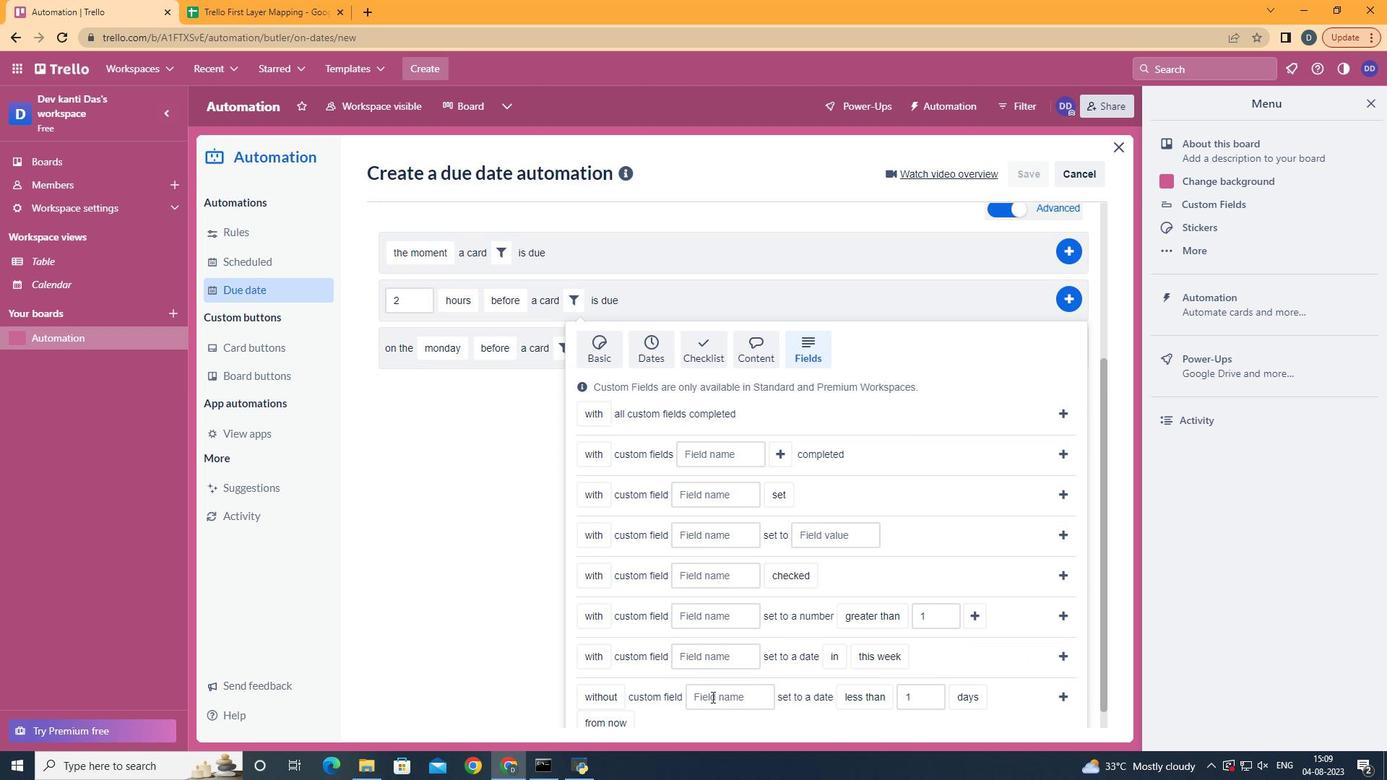 
Action: Mouse pressed left at (713, 699)
Screenshot: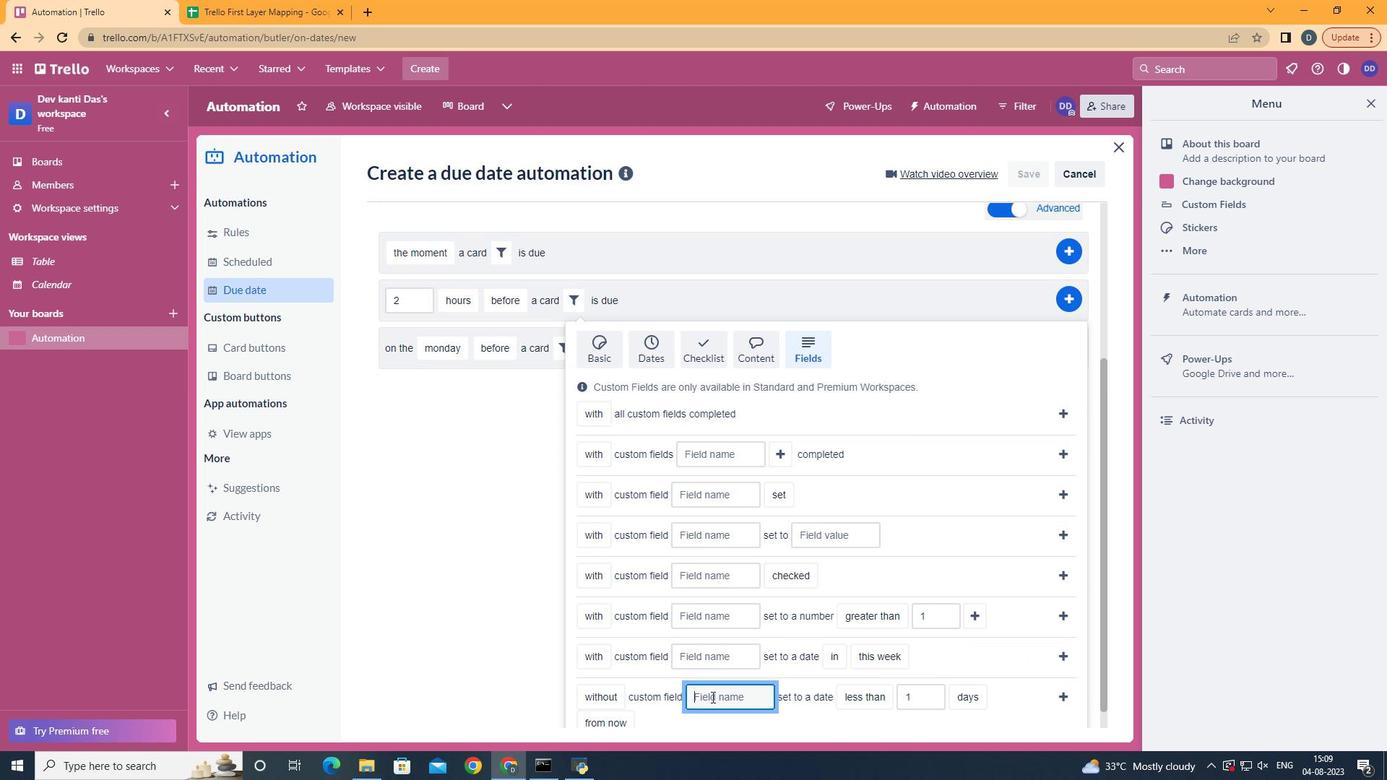 
Action: Key pressed <Key.shift>Resume
Screenshot: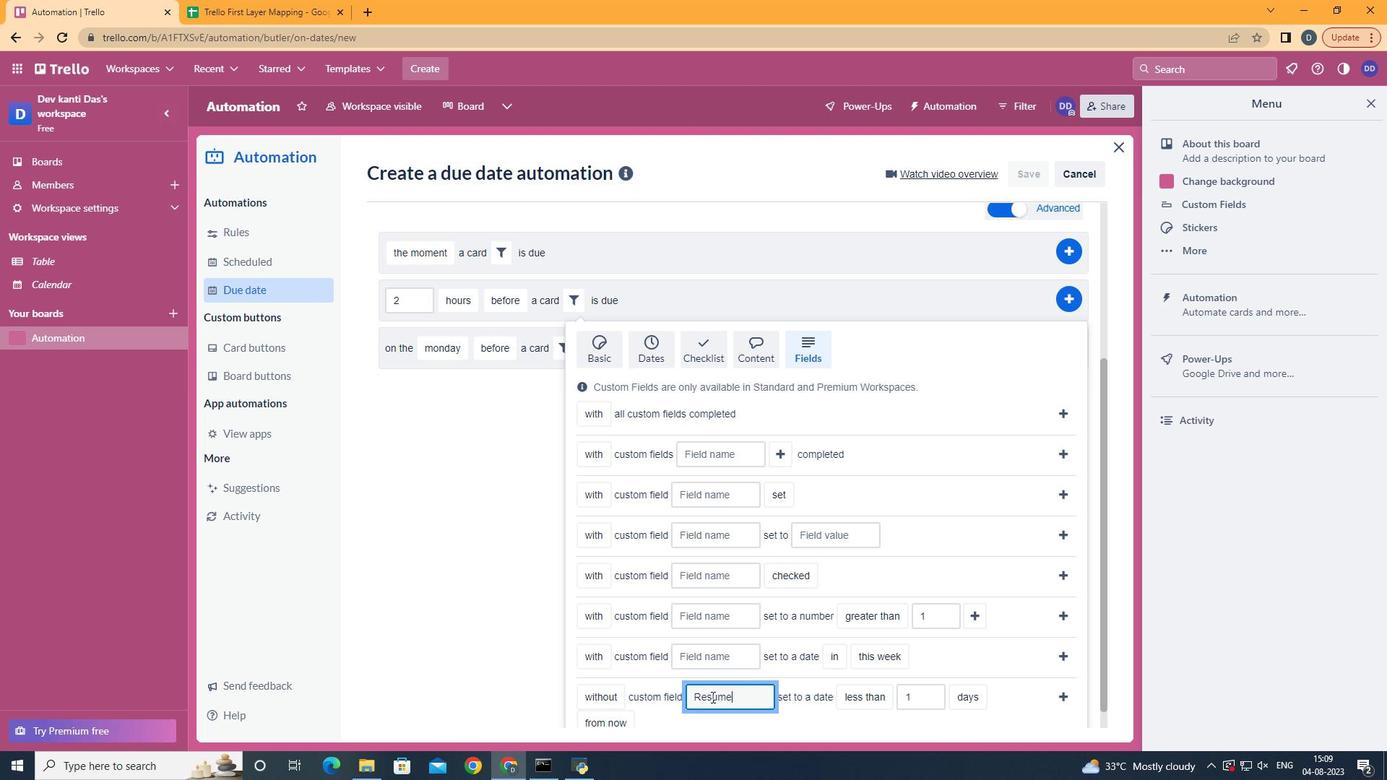 
Action: Mouse scrolled (713, 698) with delta (0, 0)
Screenshot: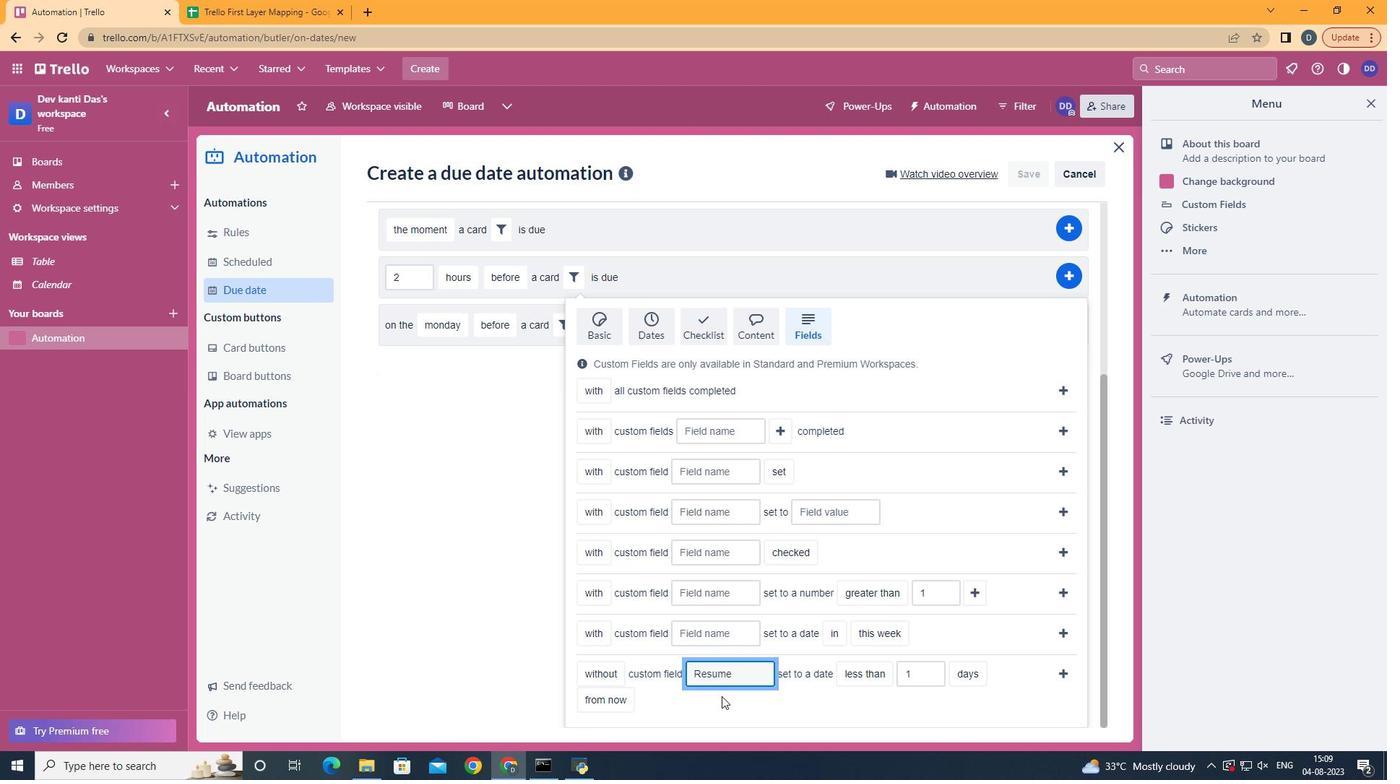 
Action: Mouse scrolled (713, 698) with delta (0, 0)
Screenshot: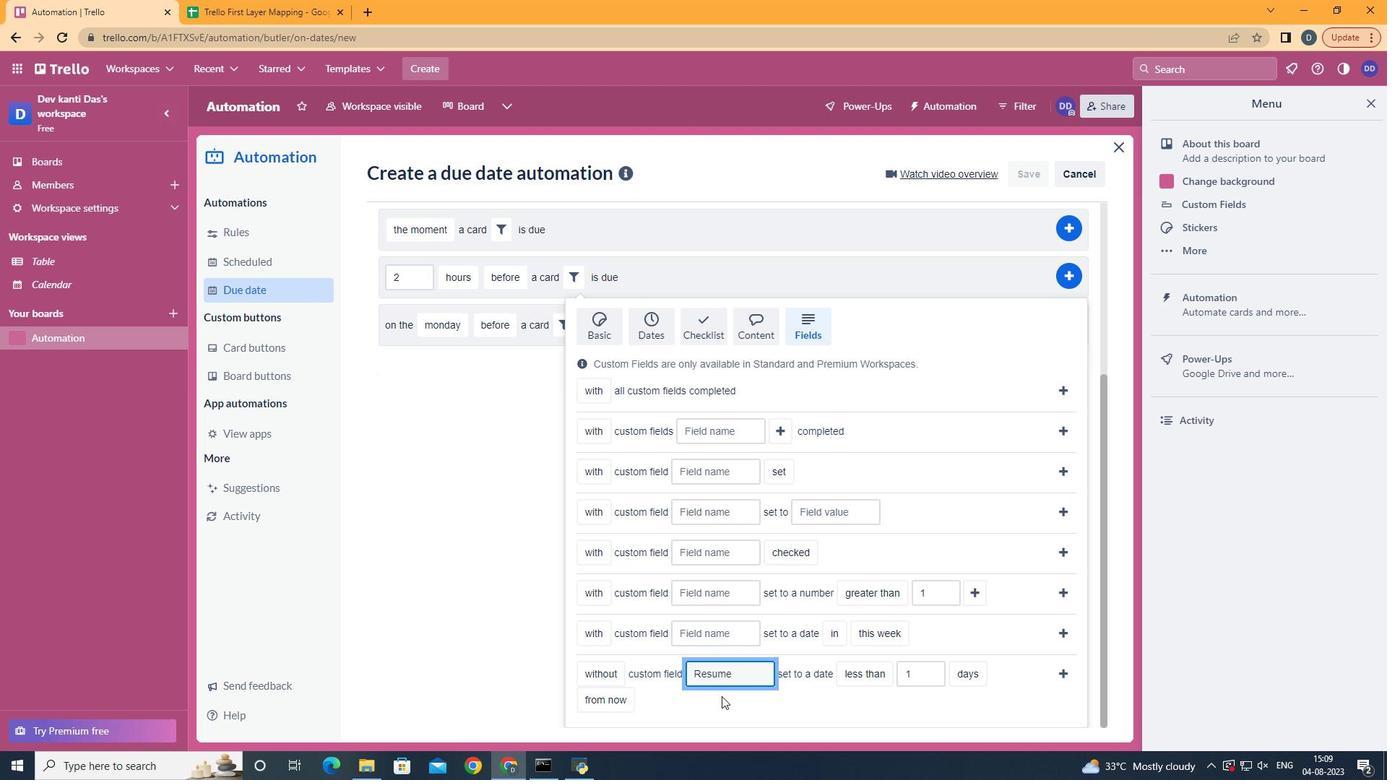 
Action: Mouse scrolled (713, 698) with delta (0, 0)
Screenshot: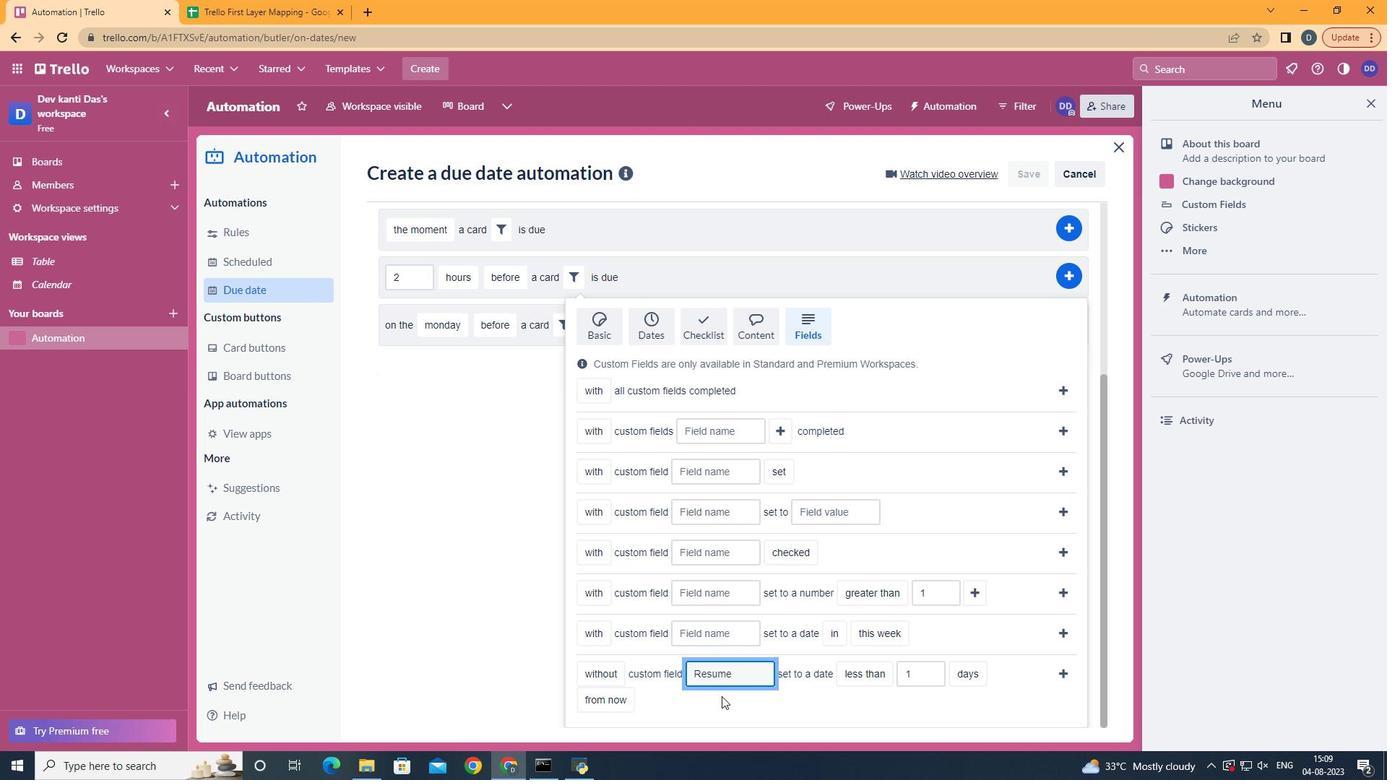 
Action: Mouse moved to (870, 609)
Screenshot: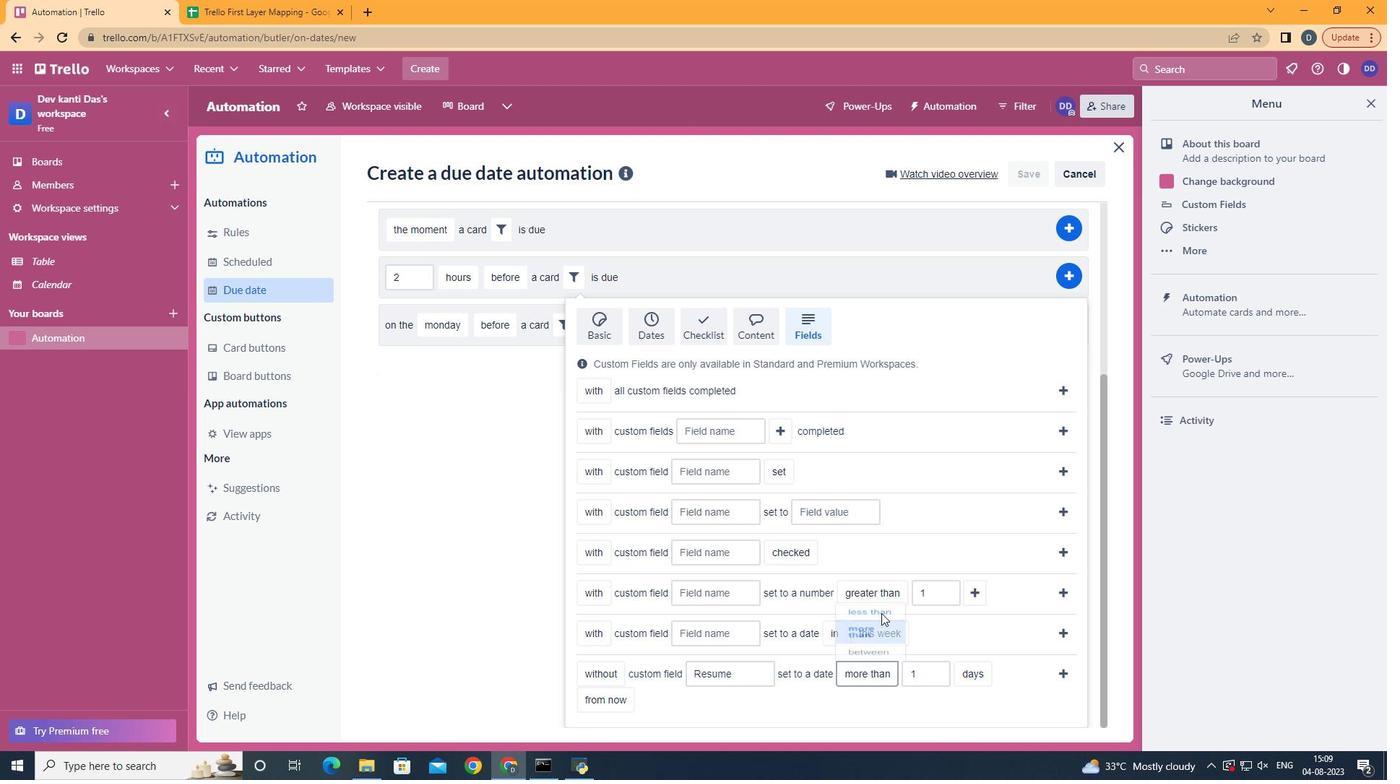 
Action: Mouse pressed left at (870, 609)
Screenshot: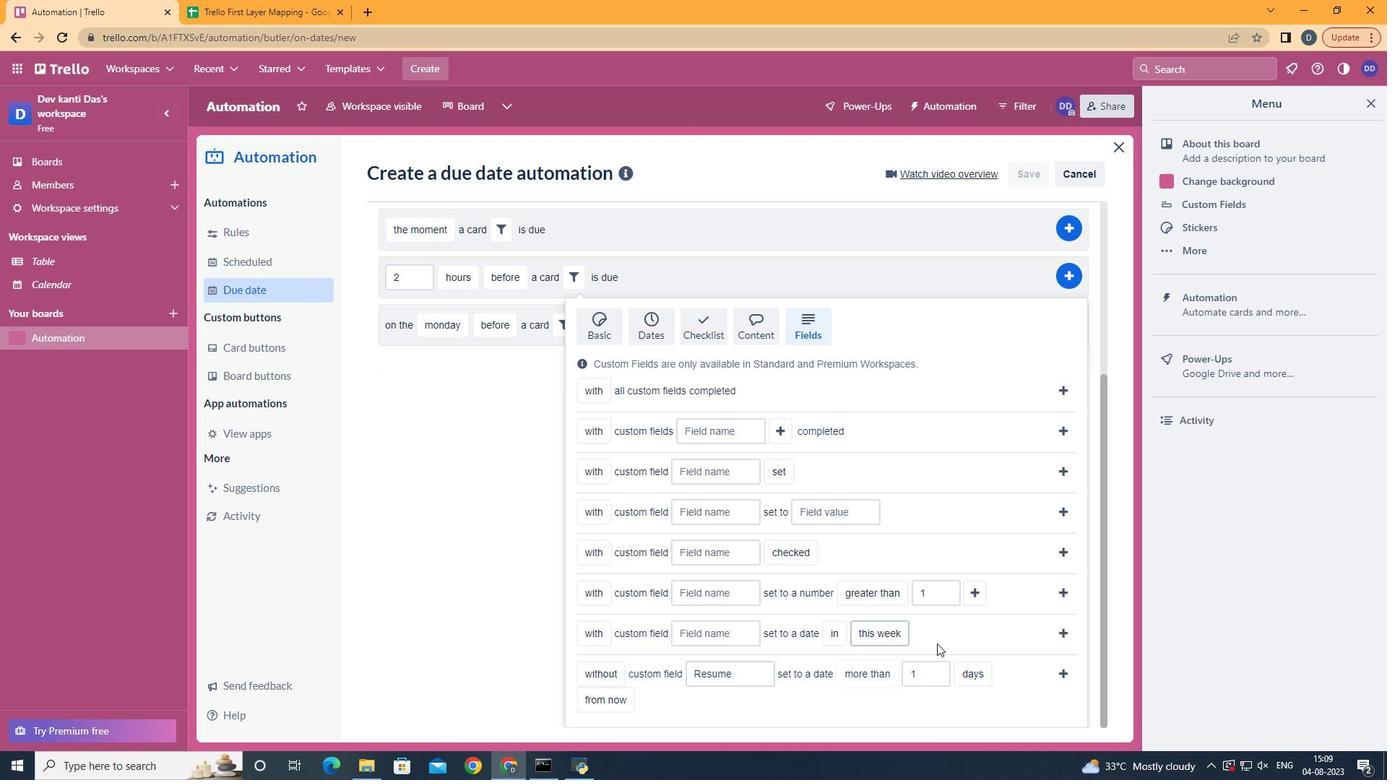 
Action: Mouse moved to (999, 620)
Screenshot: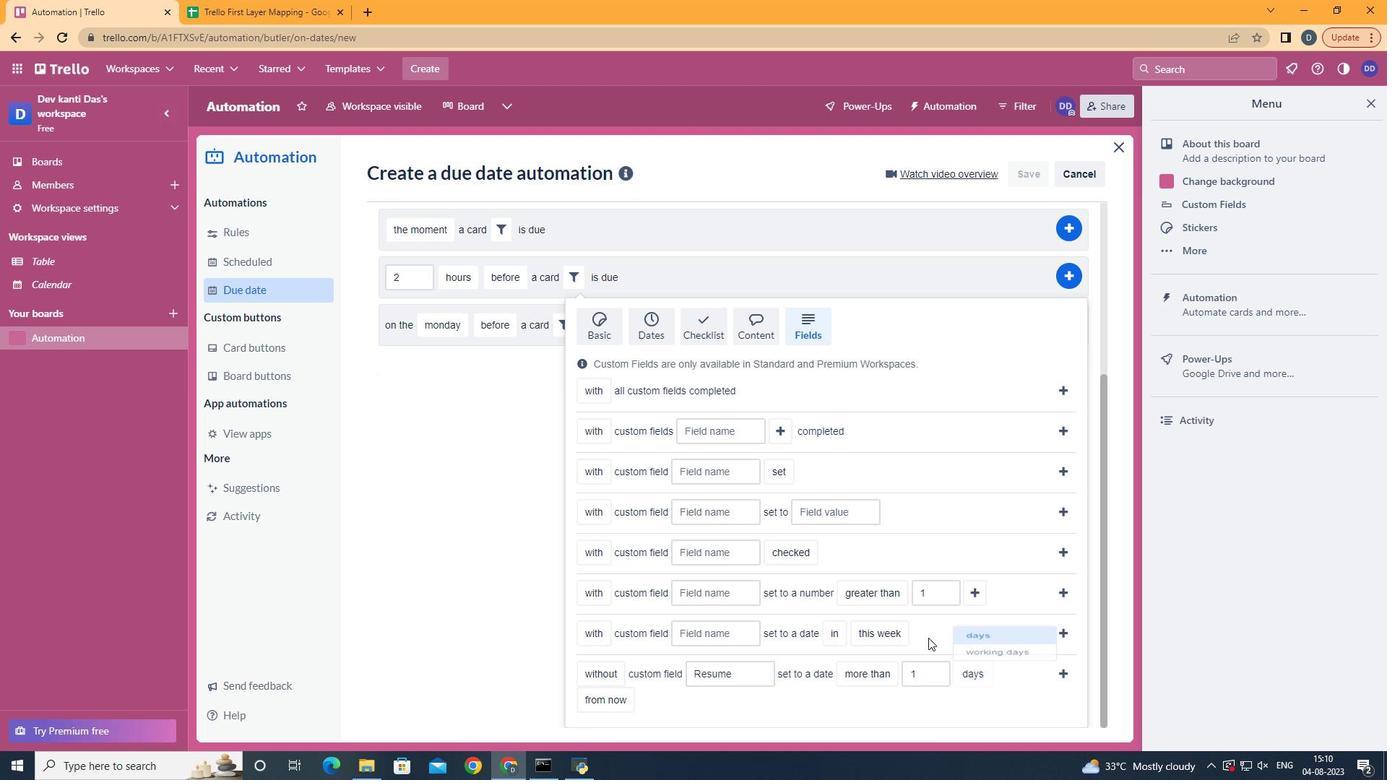 
Action: Mouse pressed left at (999, 620)
Screenshot: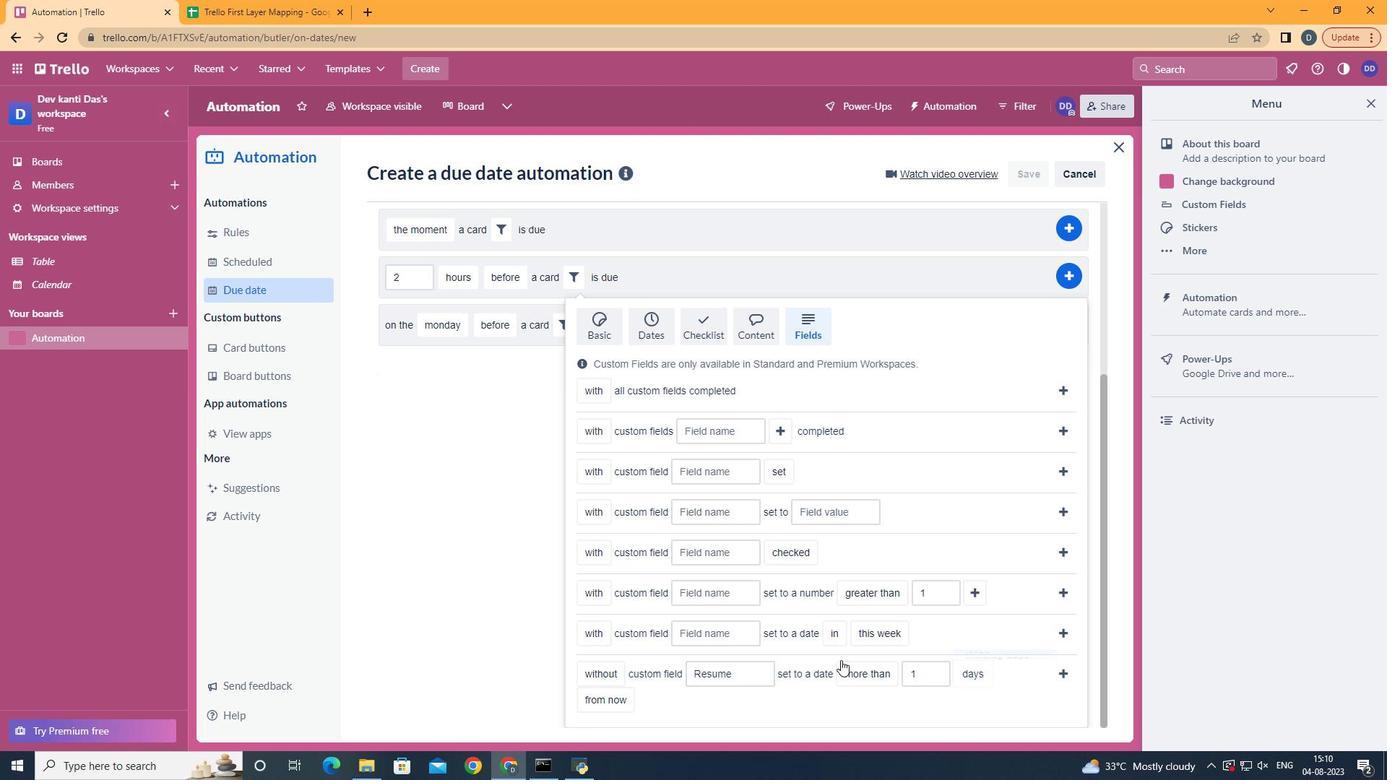 
Action: Mouse moved to (617, 646)
Screenshot: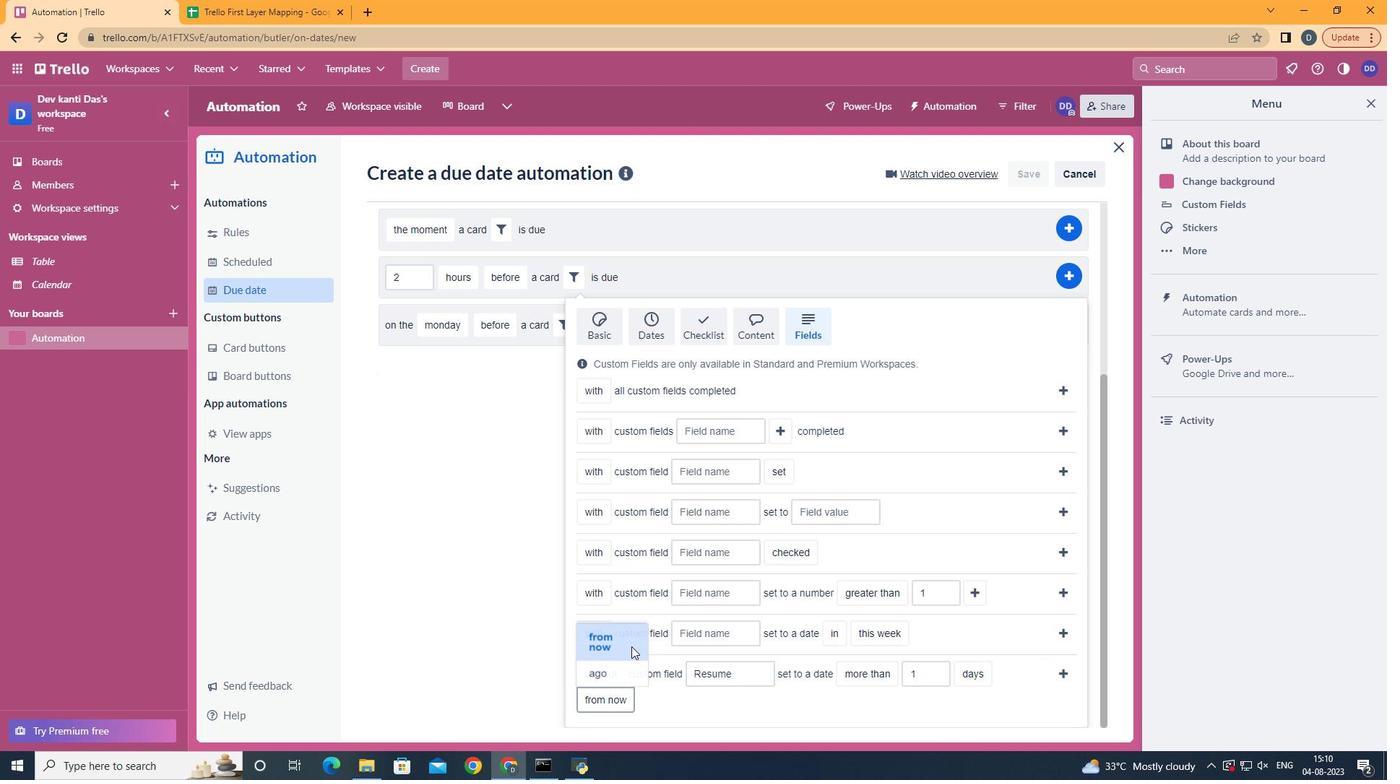 
Action: Mouse pressed left at (617, 646)
Screenshot: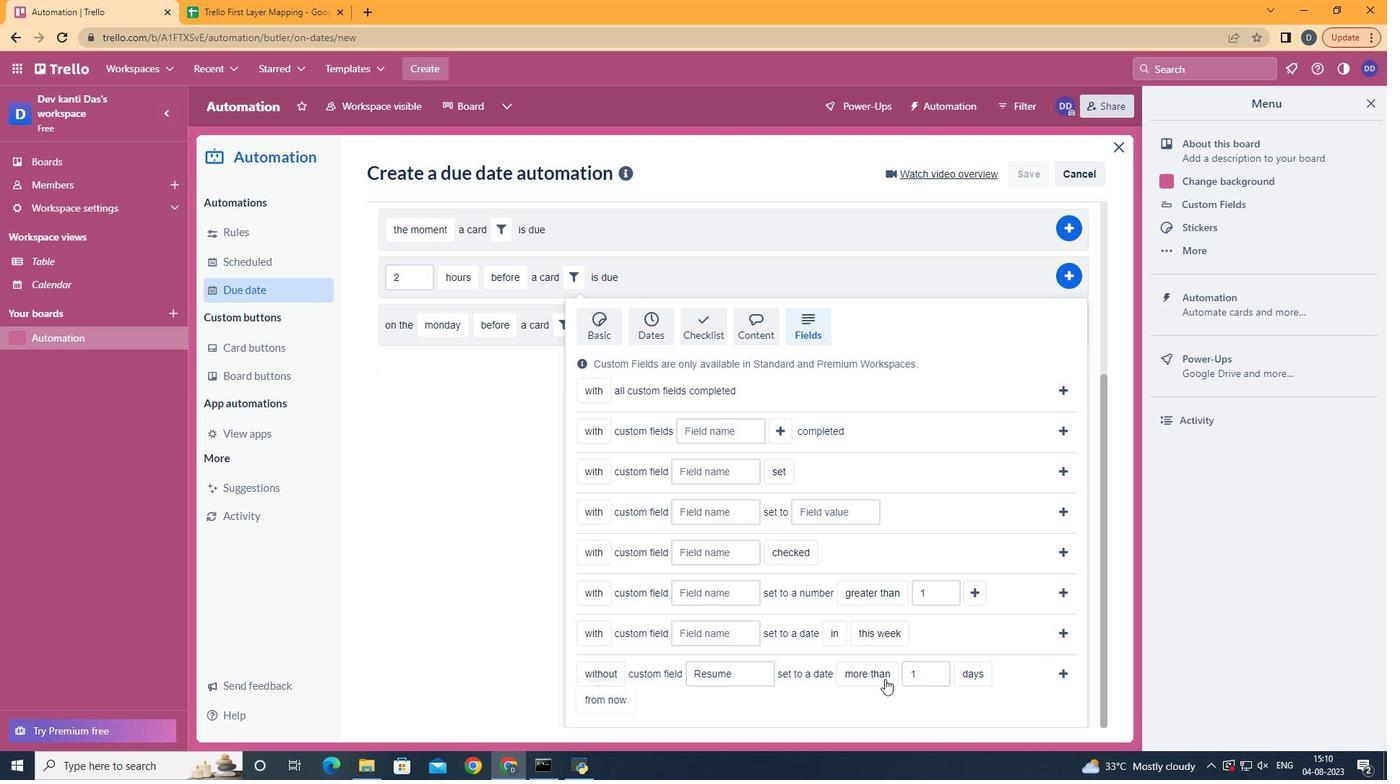 
Action: Mouse moved to (1069, 679)
Screenshot: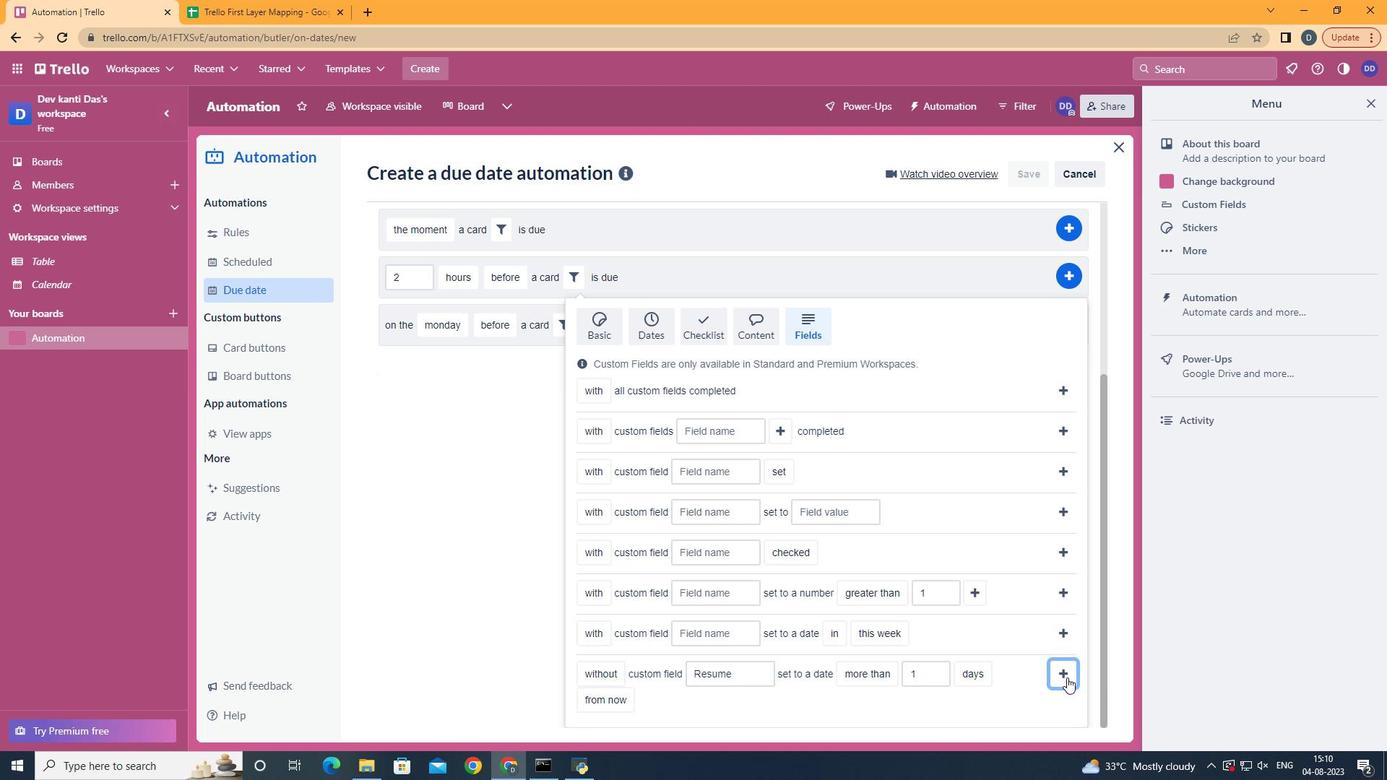 
Action: Mouse pressed left at (1069, 679)
Screenshot: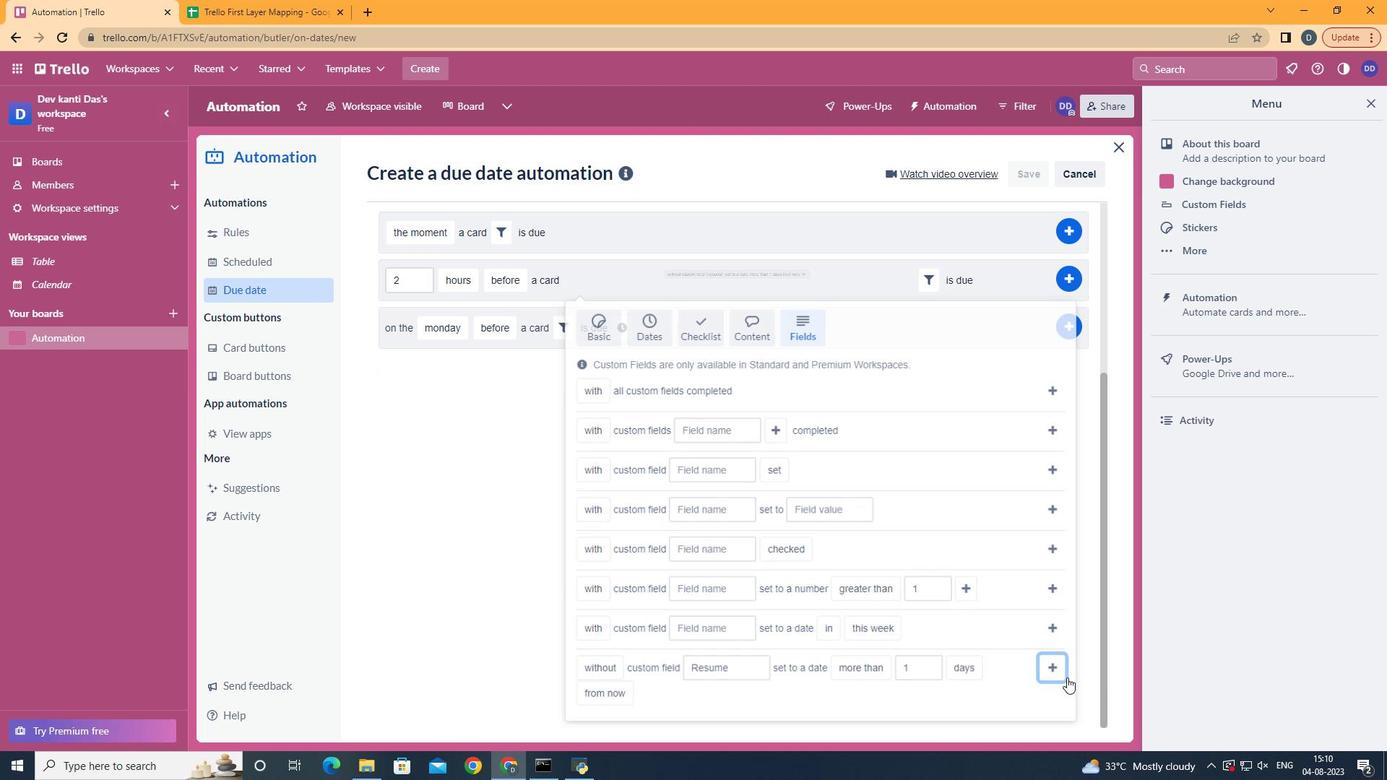 
Action: Mouse moved to (1078, 540)
Screenshot: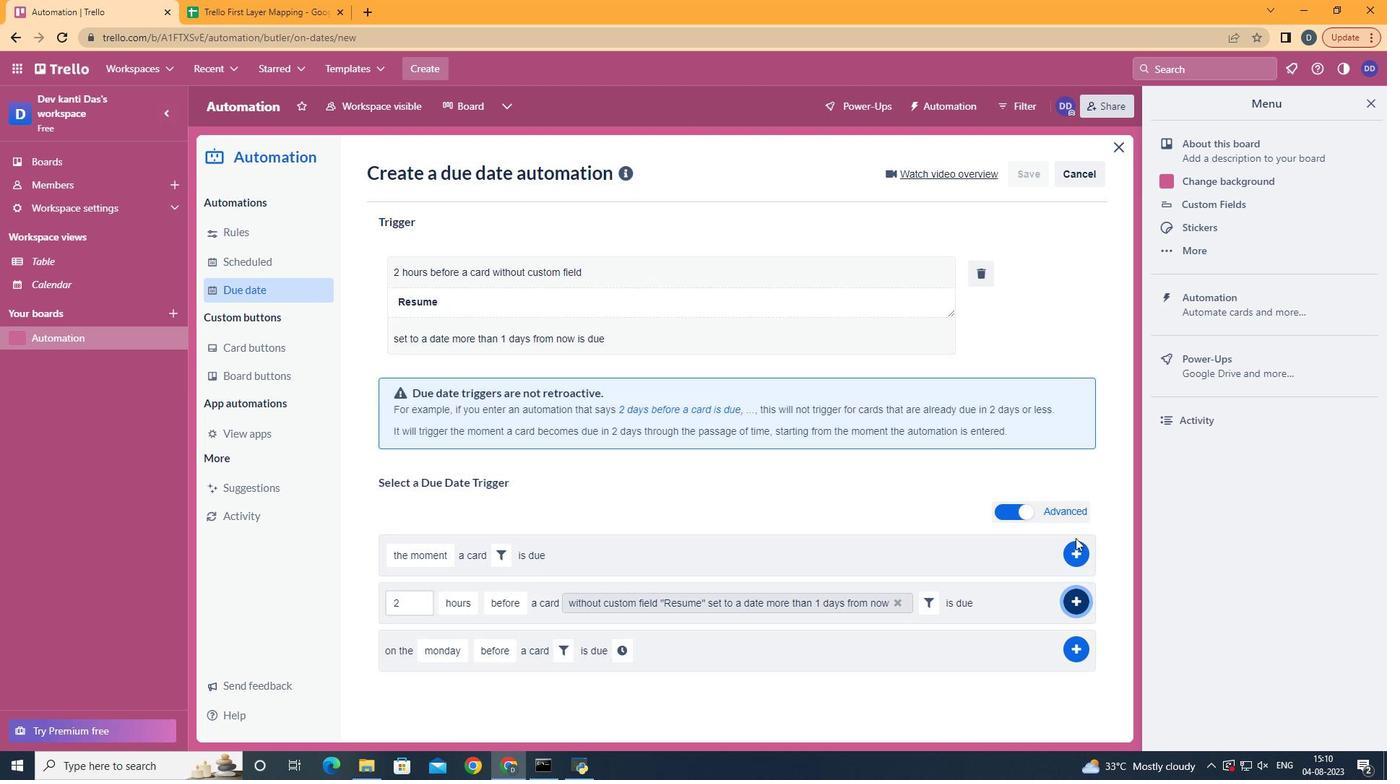 
Action: Mouse pressed left at (1078, 540)
Screenshot: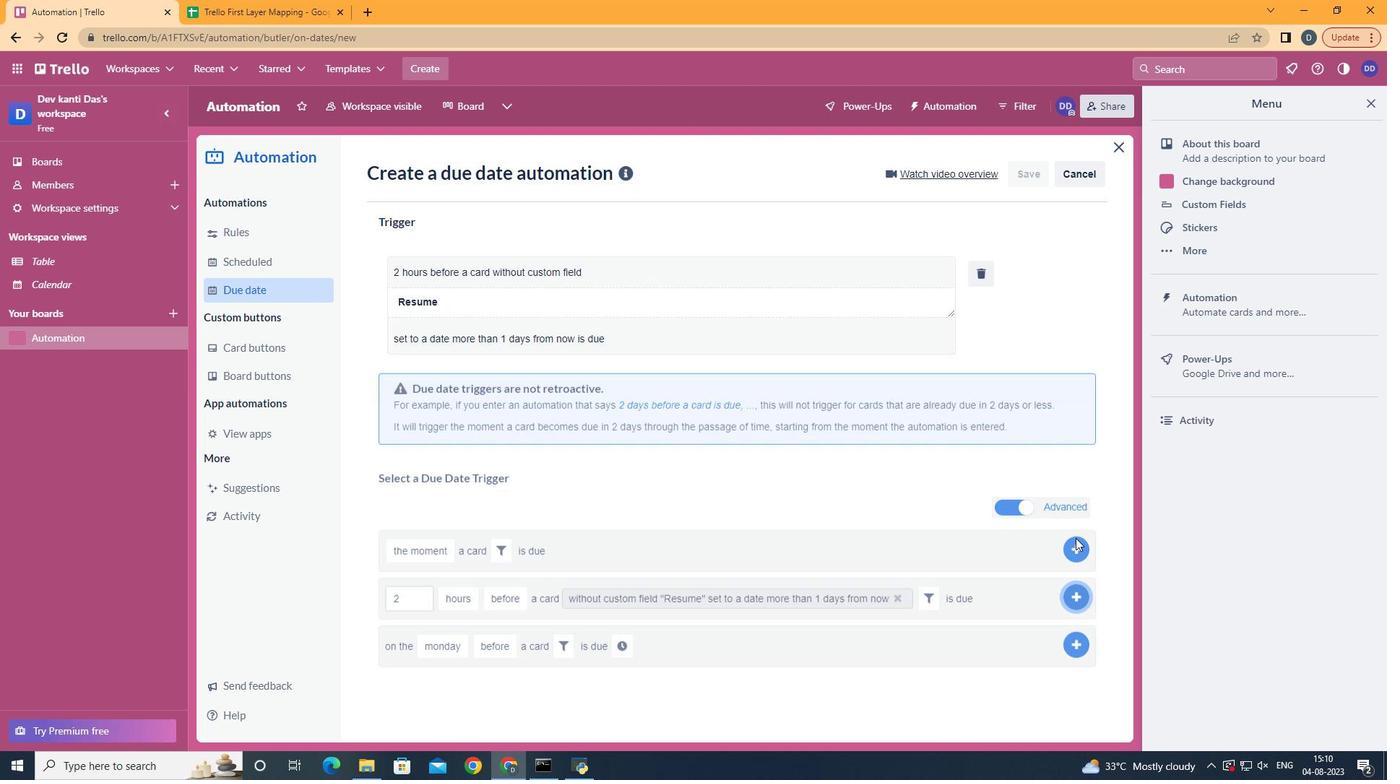 
Action: Mouse moved to (654, 296)
Screenshot: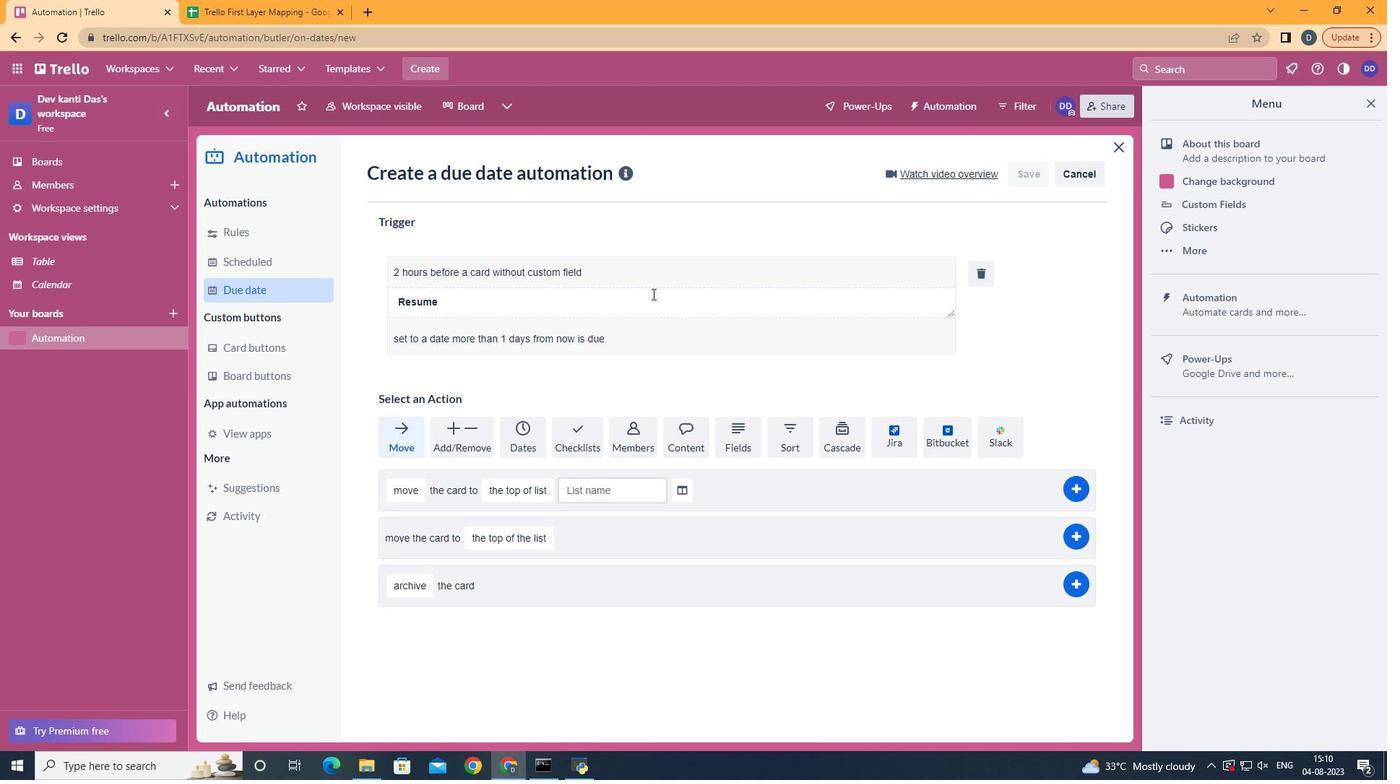 
